 Task: Search one way flight ticket for 2 adults, 4 children and 1 infant on lap in business from Colorado Springs: City Of Colorado Springs Municipal Airport to Fort Wayne: Fort Wayne International Airport on 5-4-2023. Choice of flights is Emirates. Number of bags: 8 checked bags. Price is upto 78000. Outbound departure time preference is 21:15.
Action: Mouse moved to (296, 257)
Screenshot: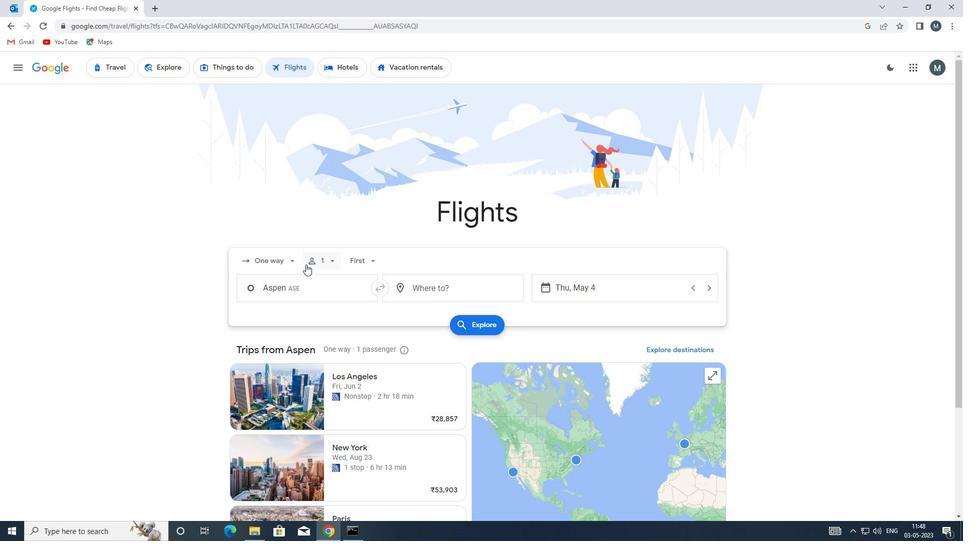 
Action: Mouse pressed left at (296, 257)
Screenshot: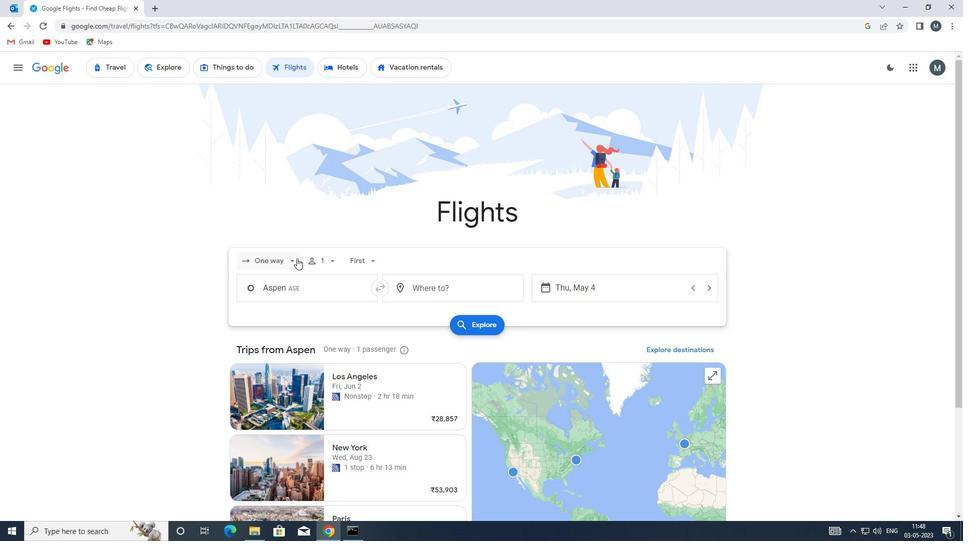 
Action: Mouse moved to (296, 313)
Screenshot: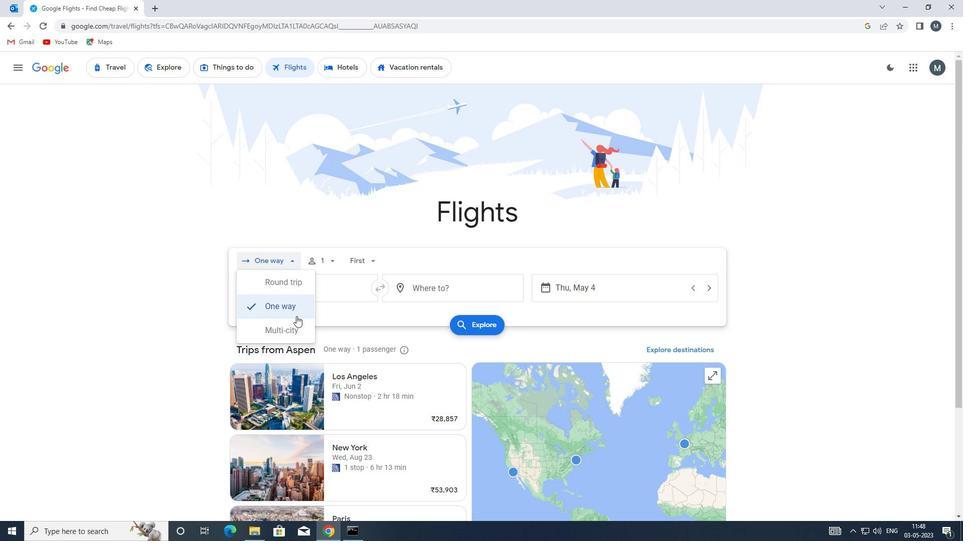
Action: Mouse pressed left at (296, 313)
Screenshot: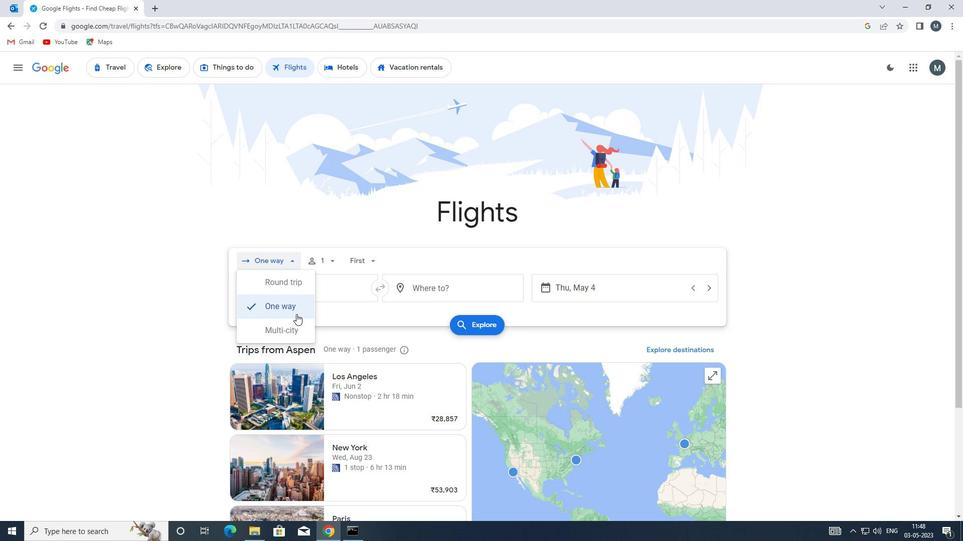
Action: Mouse moved to (331, 260)
Screenshot: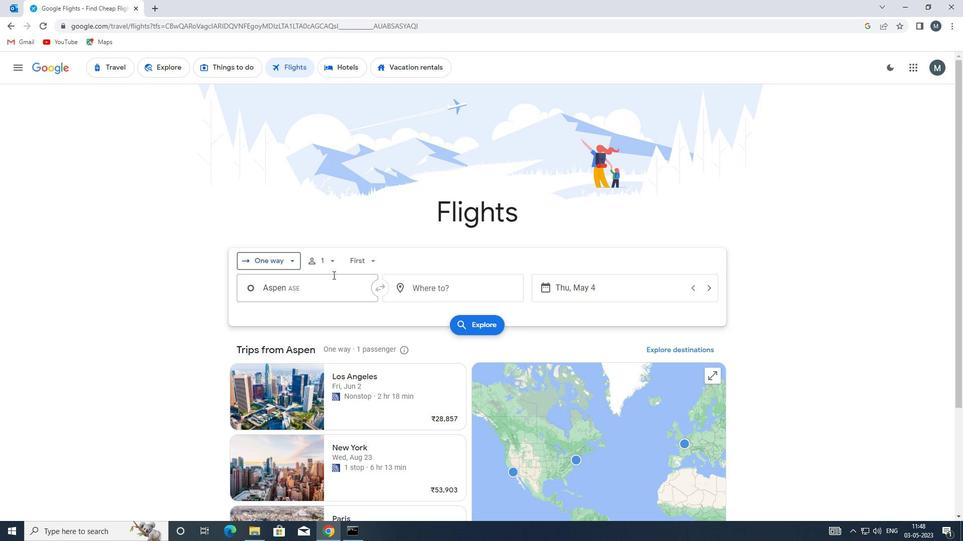 
Action: Mouse pressed left at (331, 260)
Screenshot: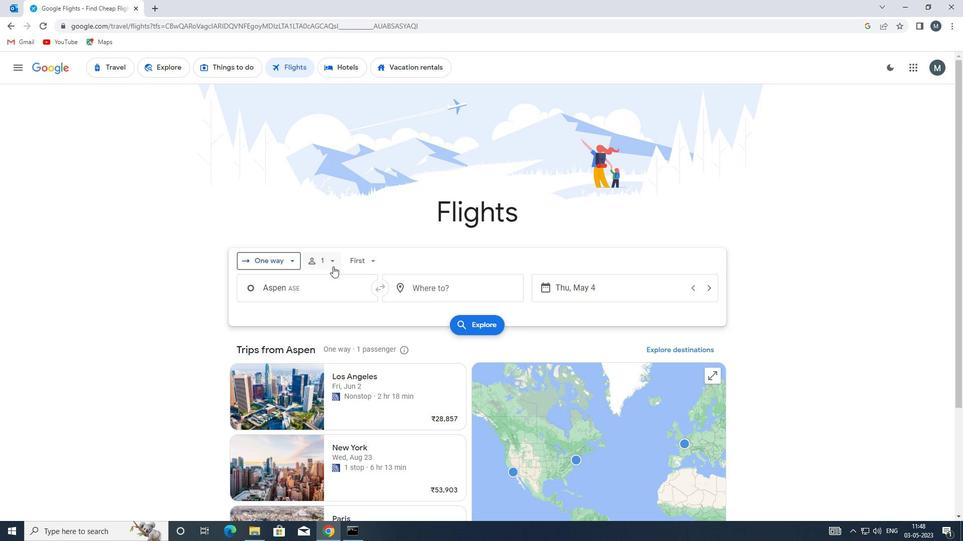 
Action: Mouse moved to (406, 285)
Screenshot: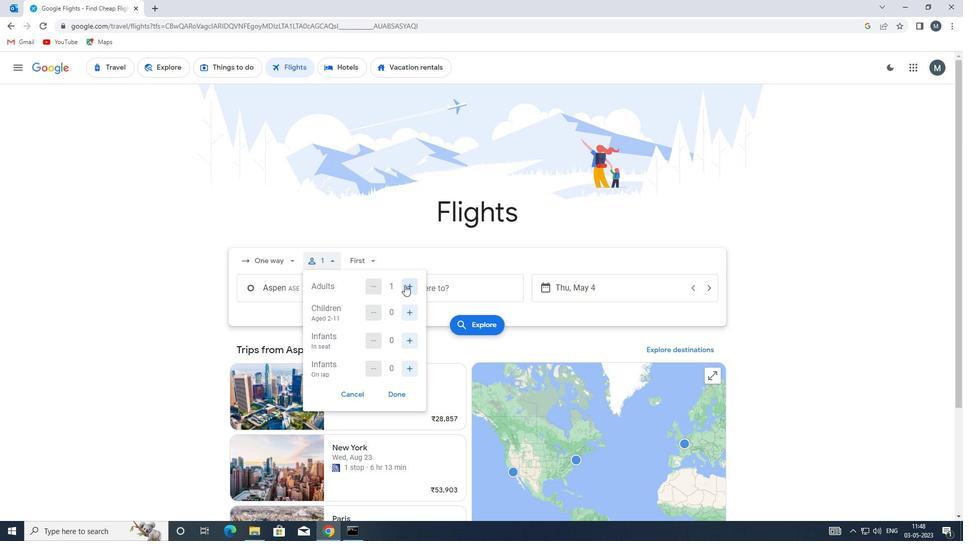 
Action: Mouse pressed left at (406, 285)
Screenshot: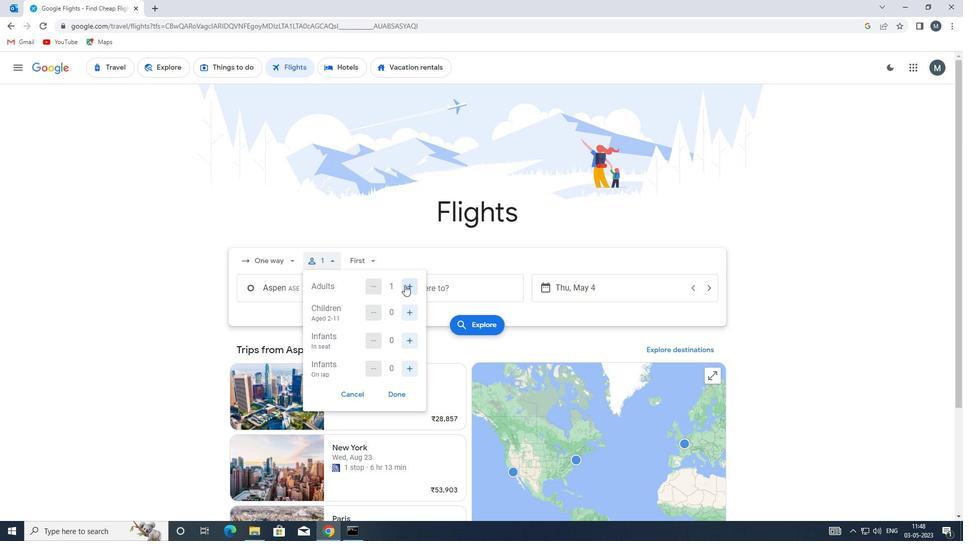 
Action: Mouse moved to (407, 309)
Screenshot: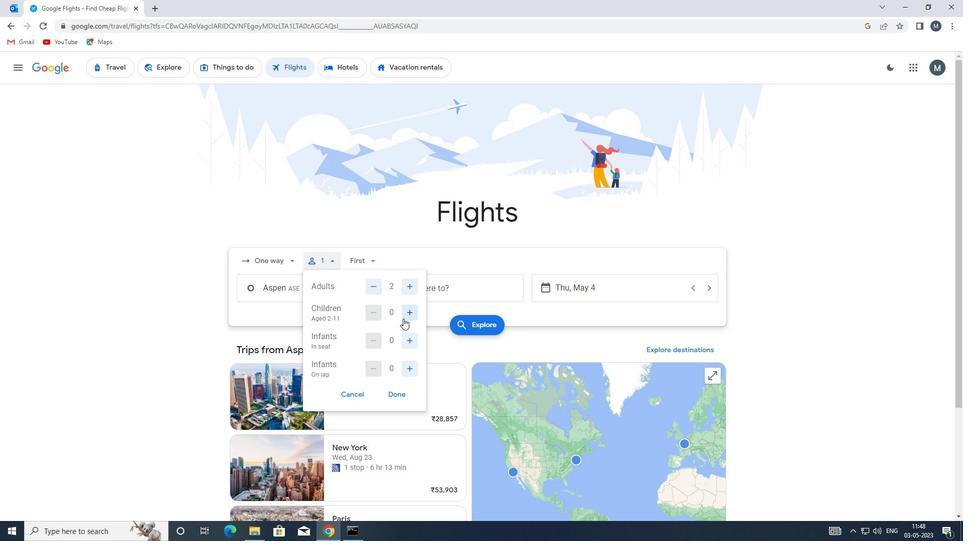 
Action: Mouse pressed left at (407, 309)
Screenshot: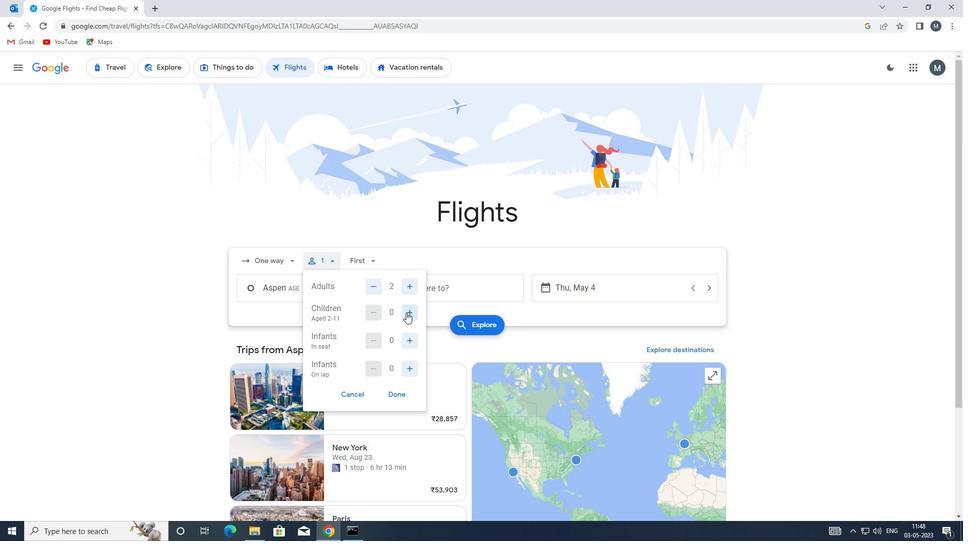 
Action: Mouse pressed left at (407, 309)
Screenshot: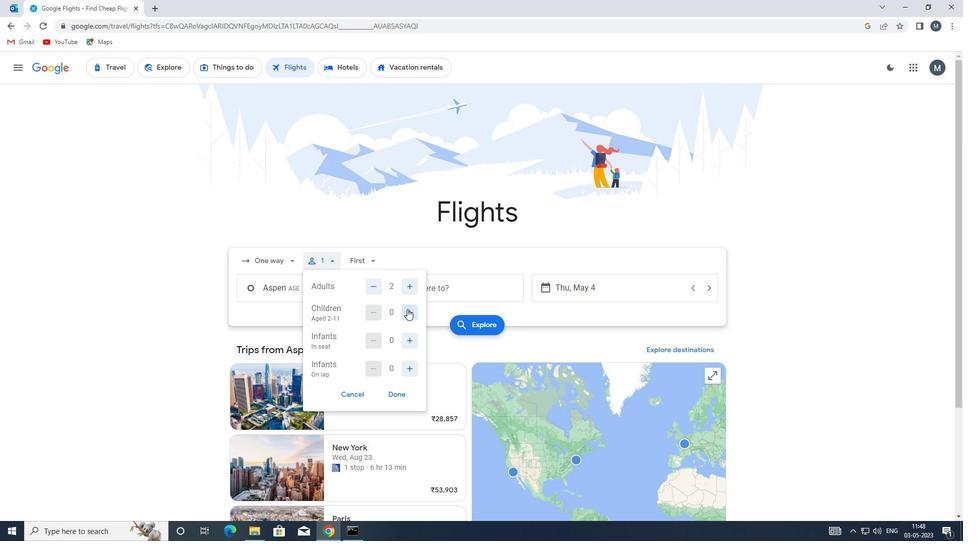 
Action: Mouse pressed left at (407, 309)
Screenshot: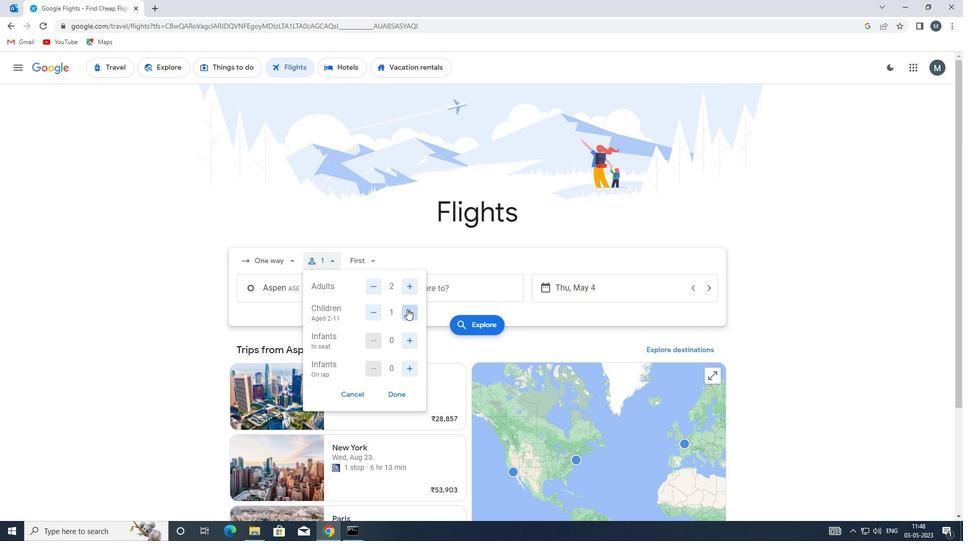 
Action: Mouse pressed left at (407, 309)
Screenshot: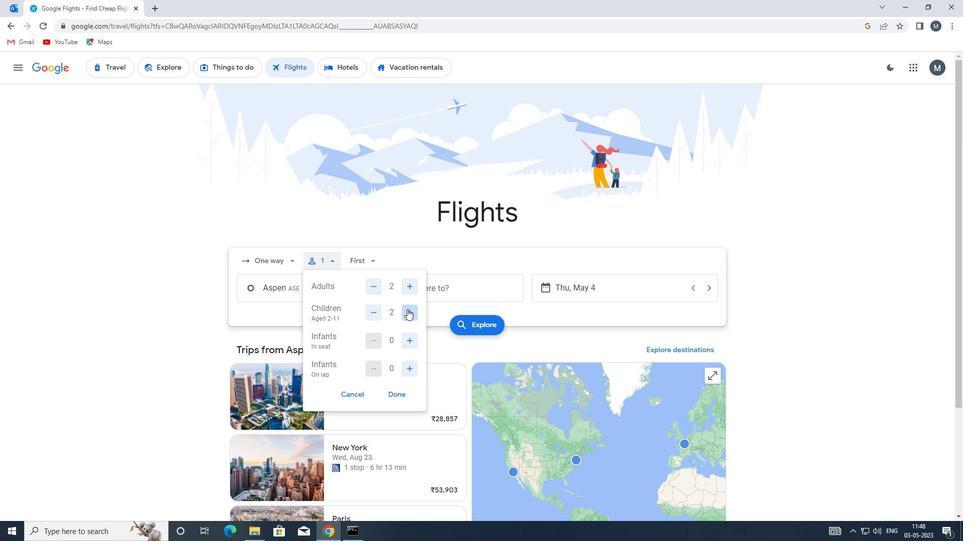 
Action: Mouse moved to (408, 369)
Screenshot: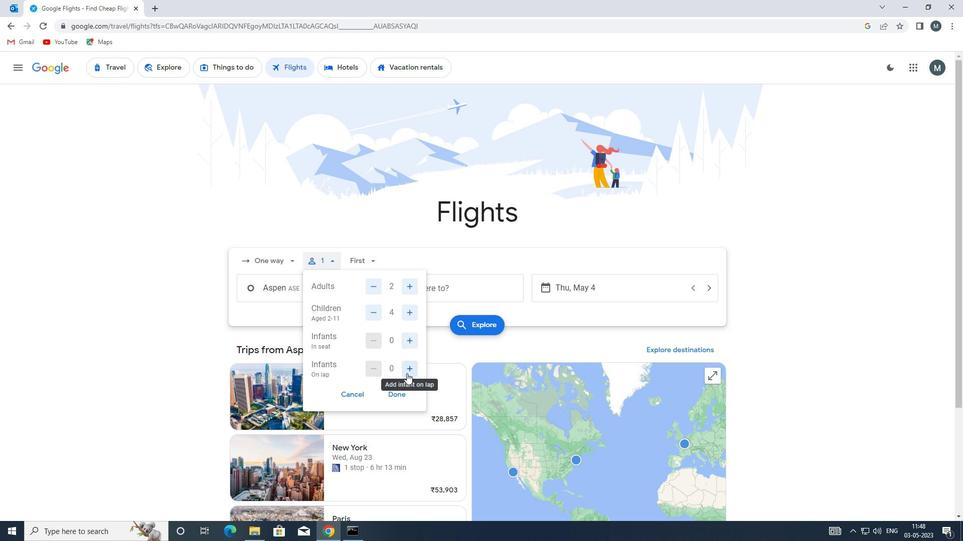 
Action: Mouse pressed left at (408, 369)
Screenshot: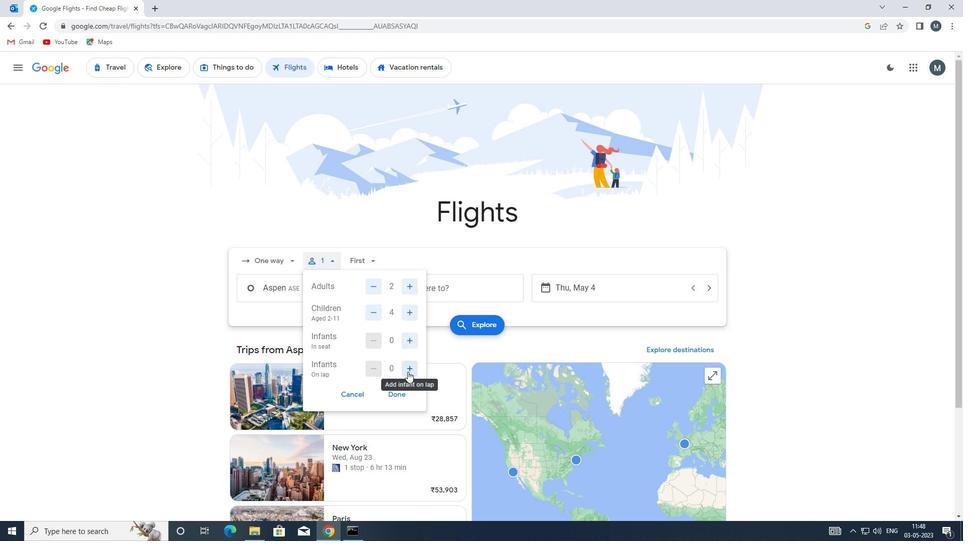 
Action: Mouse moved to (400, 397)
Screenshot: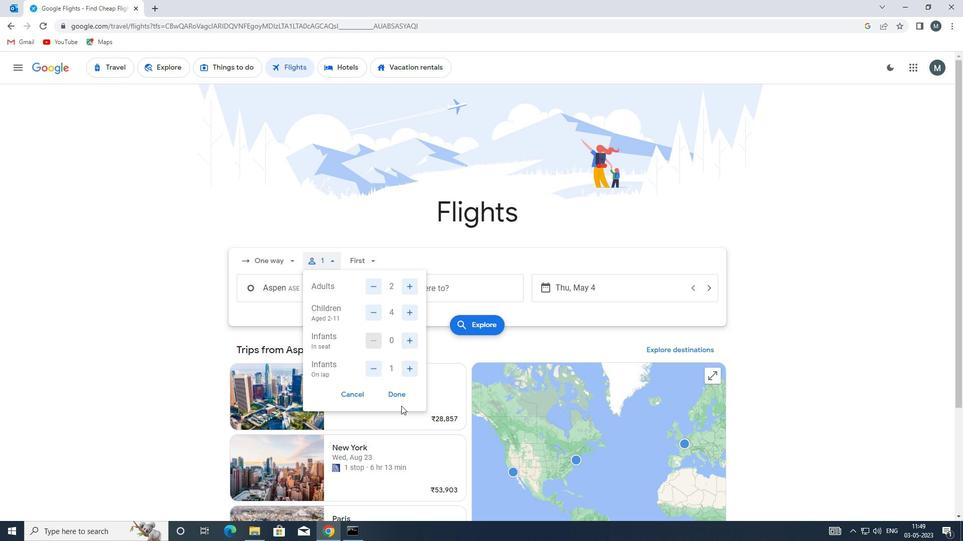 
Action: Mouse pressed left at (400, 397)
Screenshot: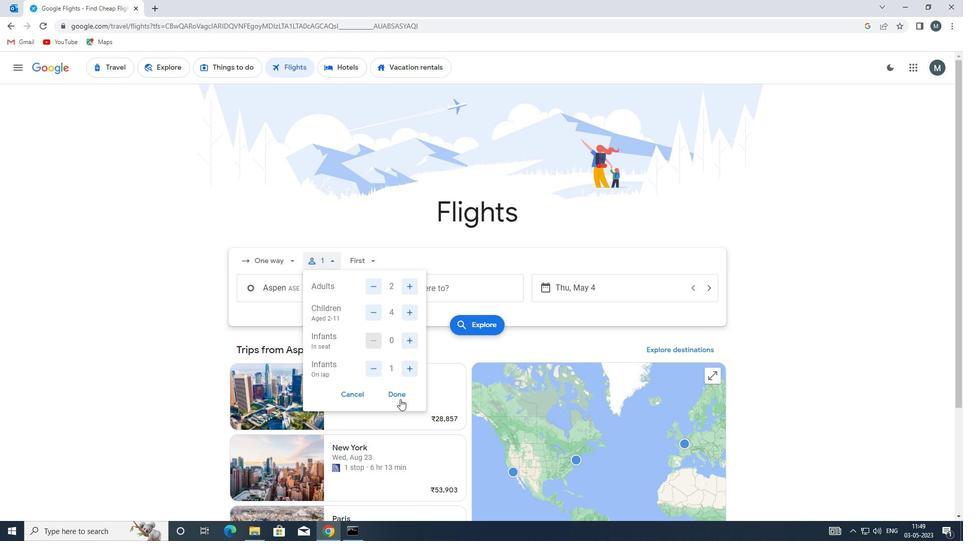 
Action: Mouse moved to (364, 253)
Screenshot: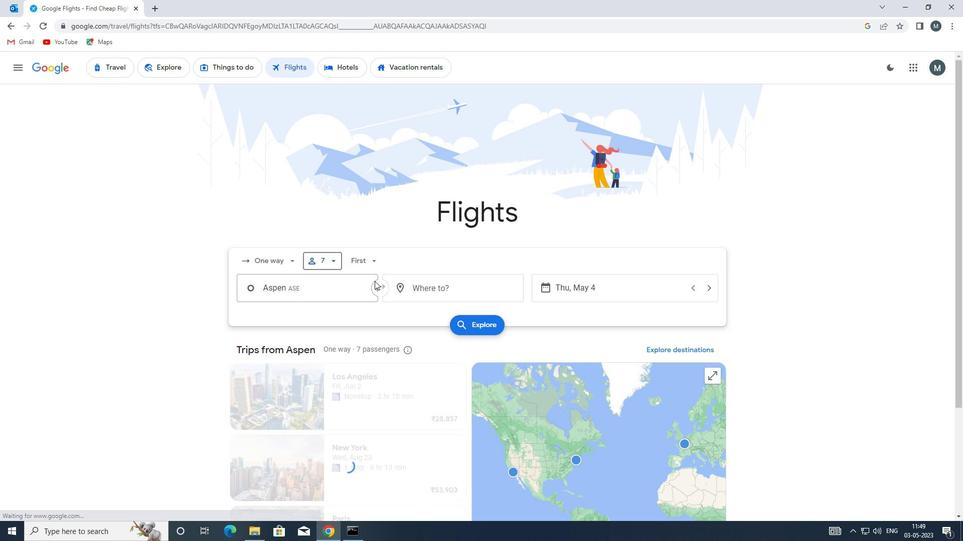 
Action: Mouse pressed left at (364, 253)
Screenshot: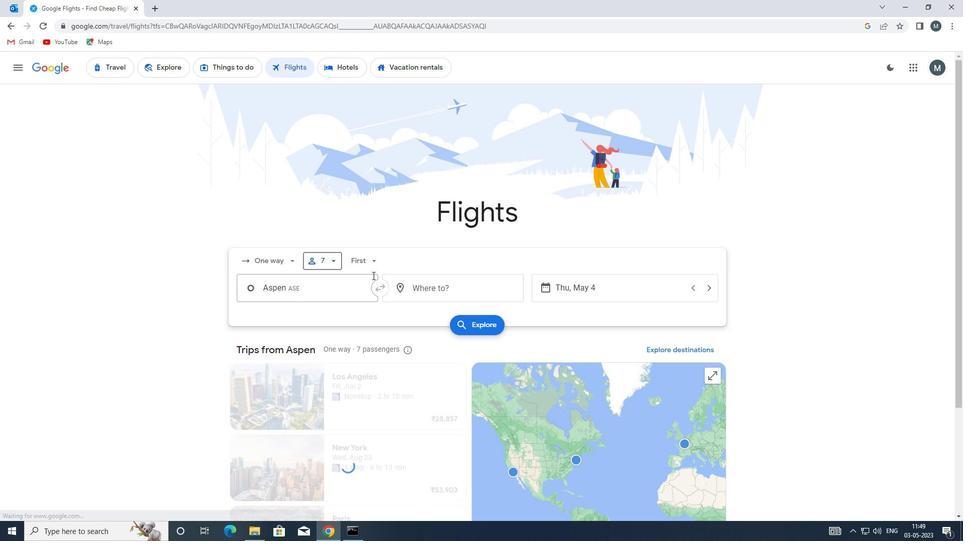 
Action: Mouse moved to (392, 329)
Screenshot: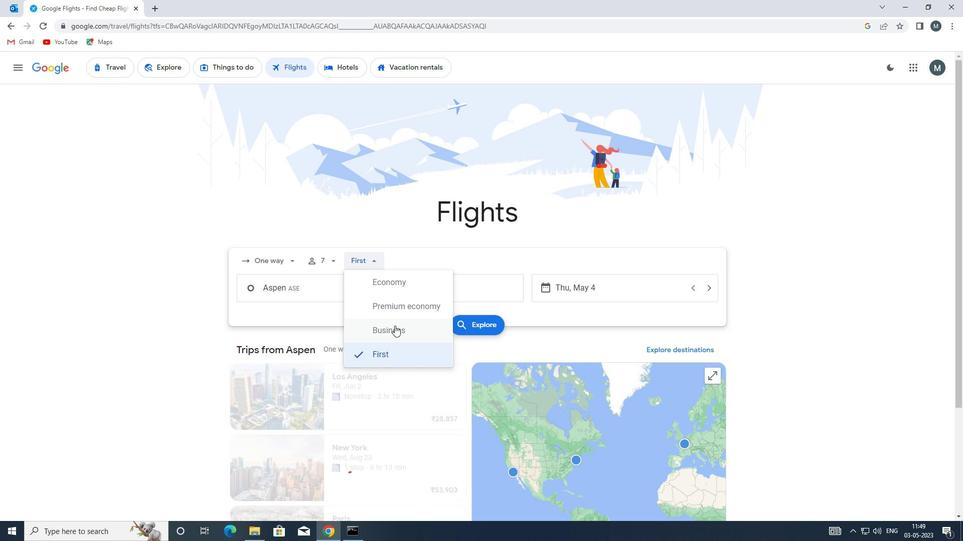 
Action: Mouse pressed left at (392, 329)
Screenshot: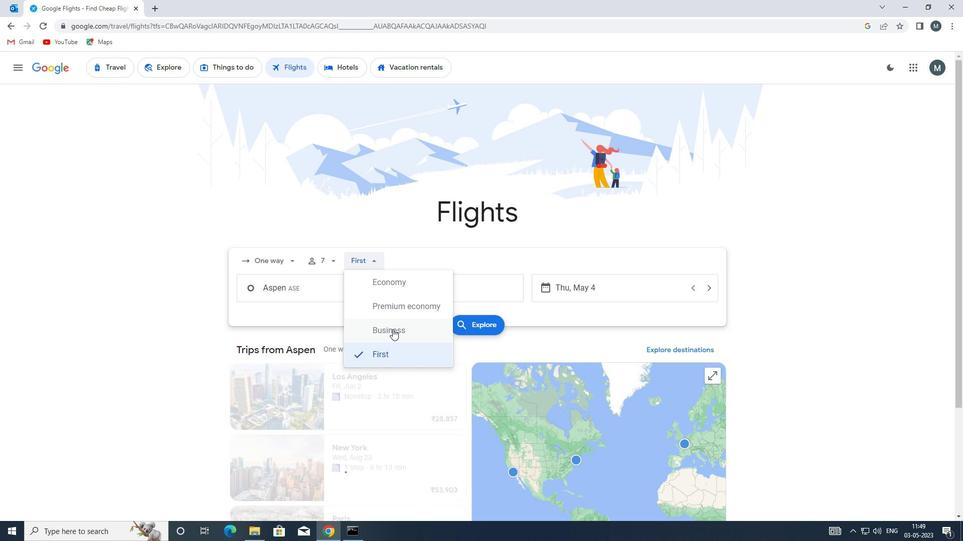 
Action: Mouse moved to (315, 292)
Screenshot: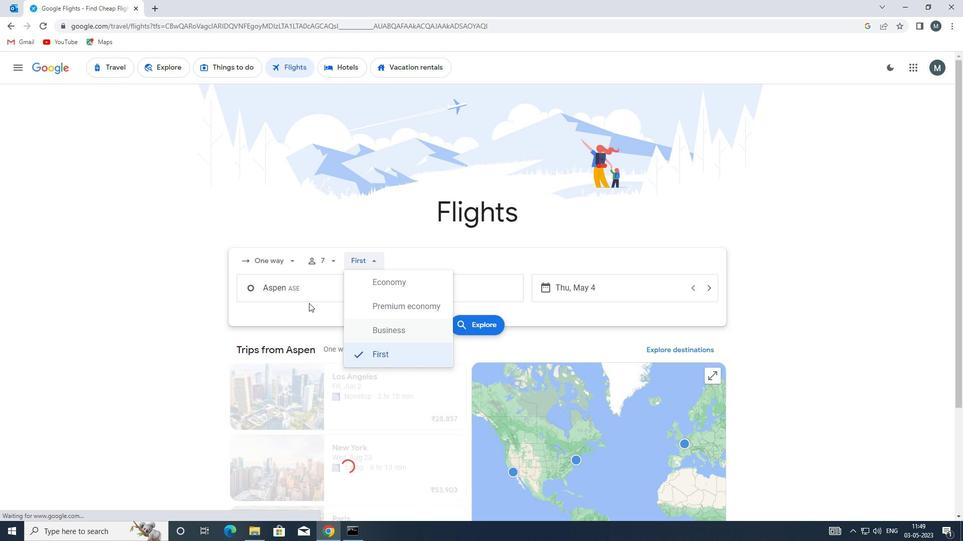 
Action: Mouse pressed left at (315, 292)
Screenshot: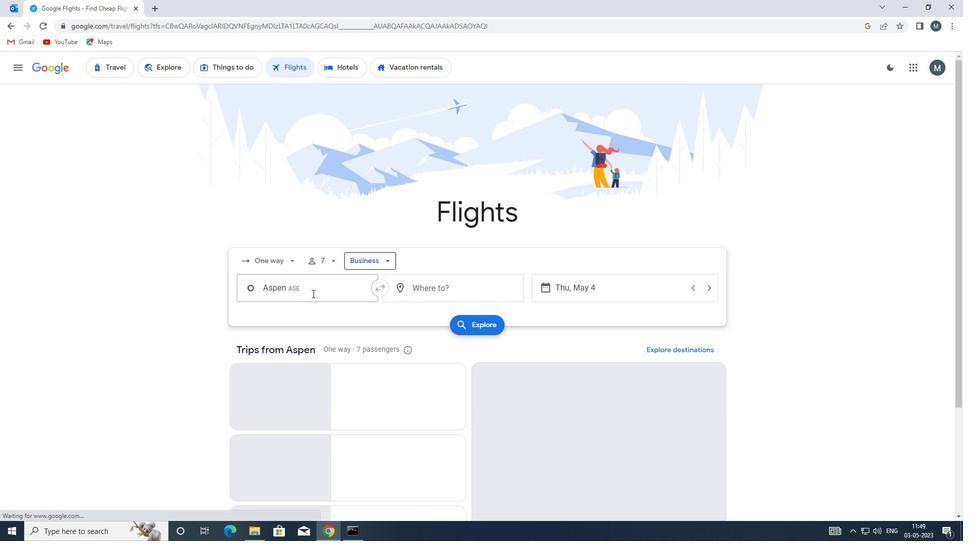 
Action: Key pressed c
Screenshot: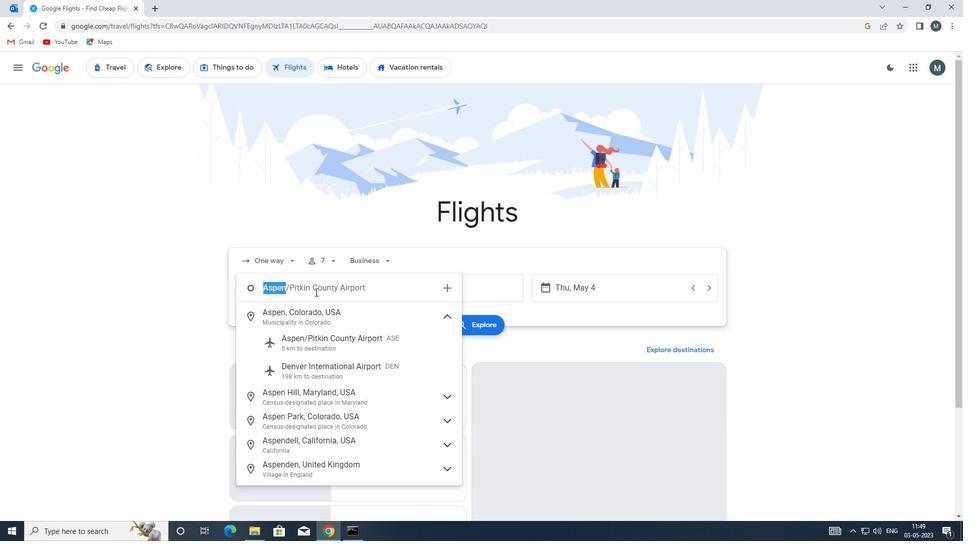 
Action: Mouse moved to (315, 292)
Screenshot: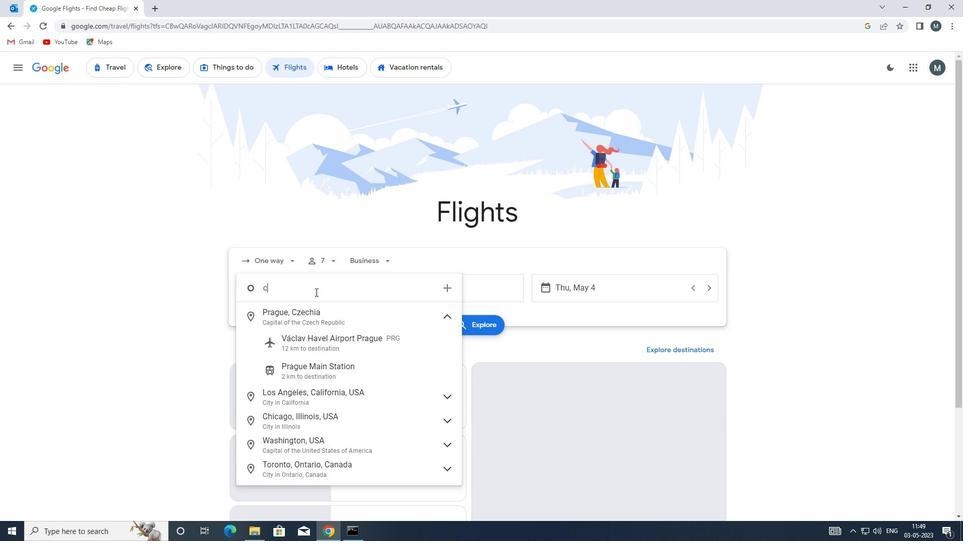 
Action: Key pressed os
Screenshot: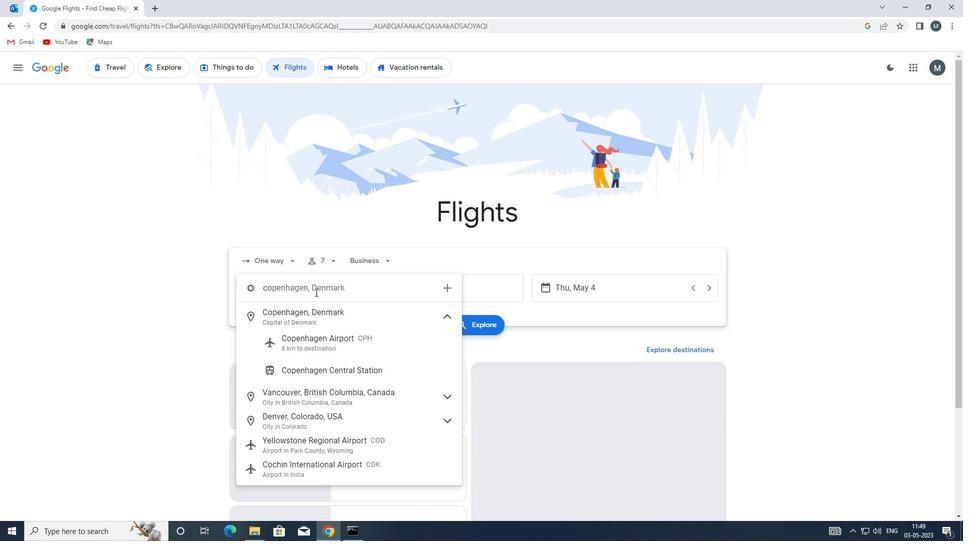 
Action: Mouse moved to (323, 315)
Screenshot: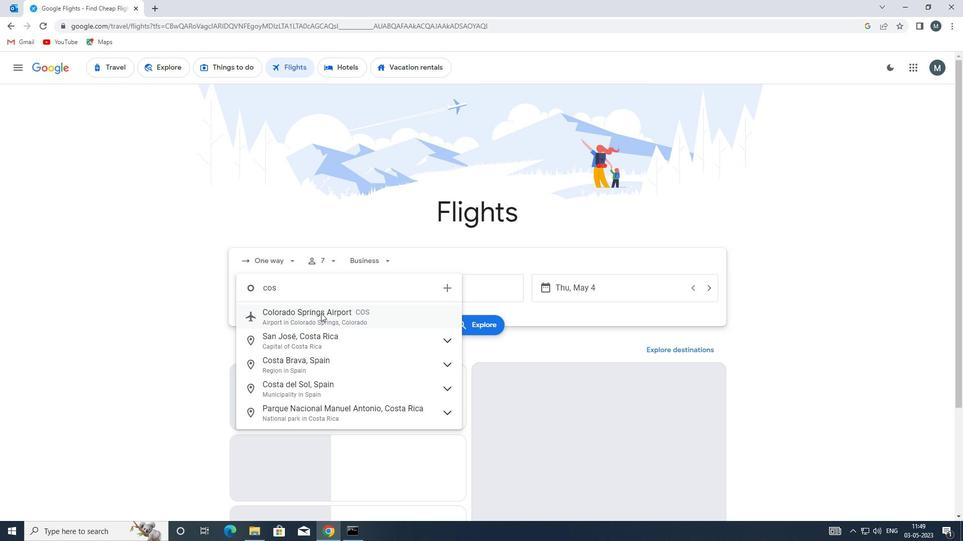 
Action: Mouse pressed left at (323, 315)
Screenshot: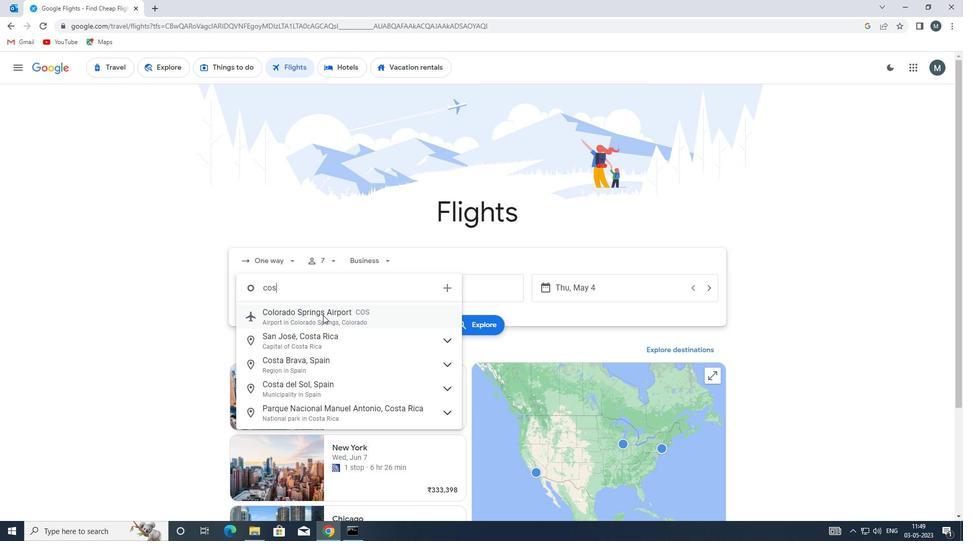 
Action: Mouse moved to (426, 288)
Screenshot: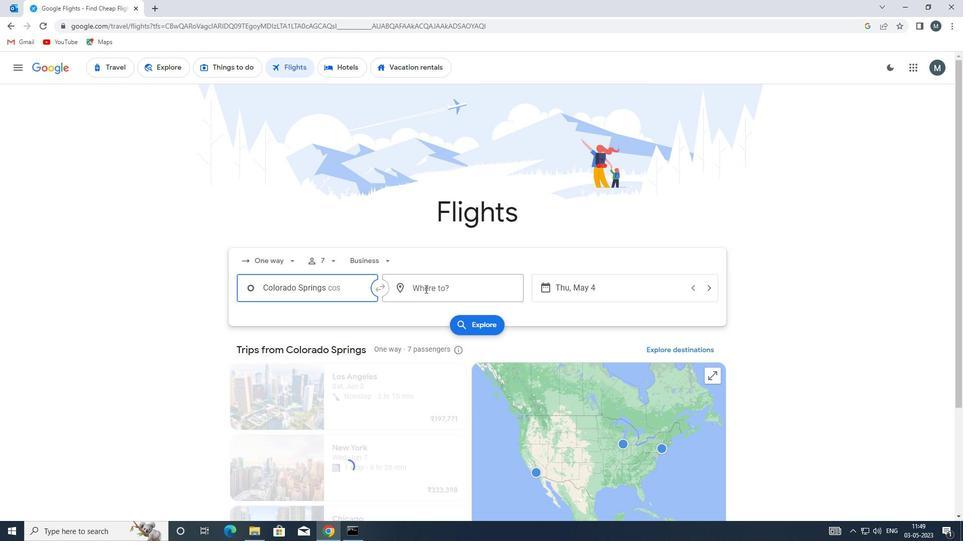 
Action: Mouse pressed left at (426, 288)
Screenshot: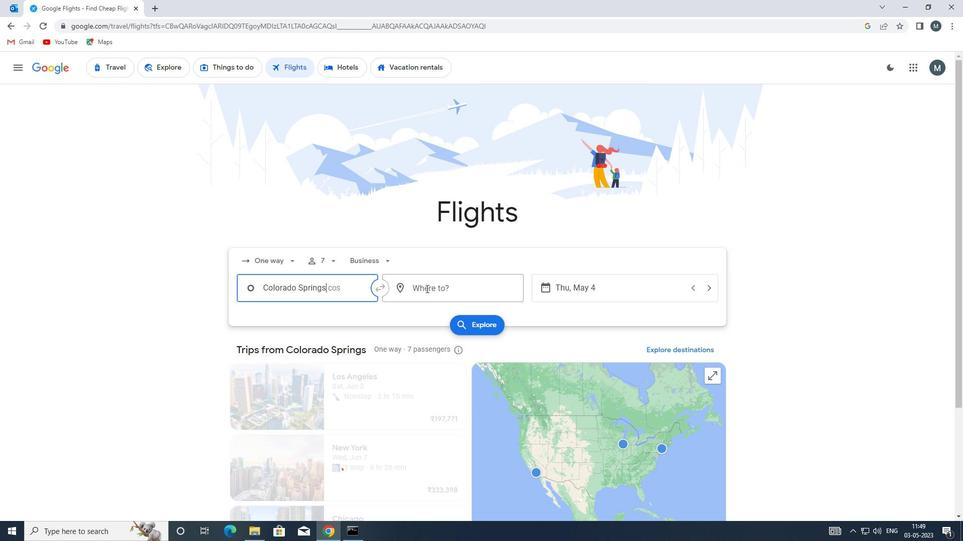 
Action: Key pressed fwa
Screenshot: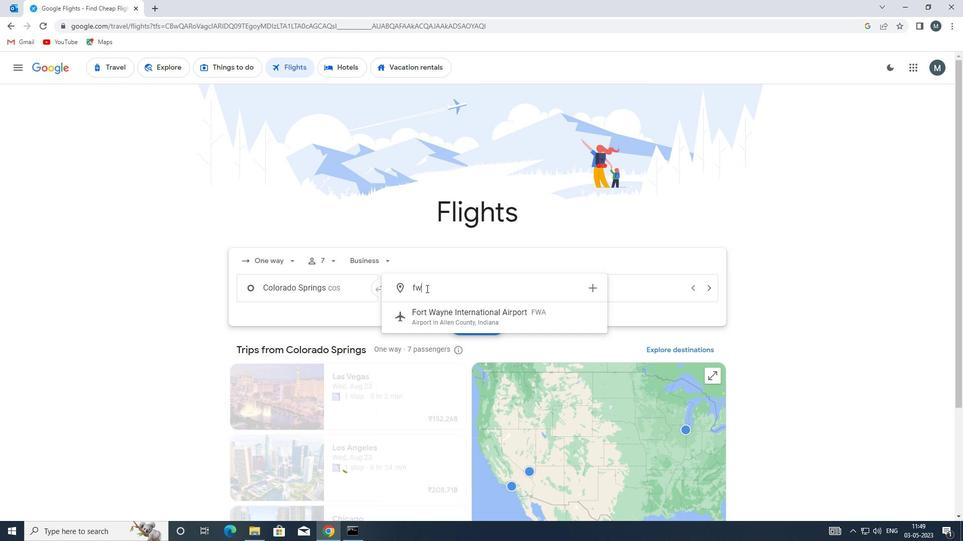
Action: Mouse moved to (451, 314)
Screenshot: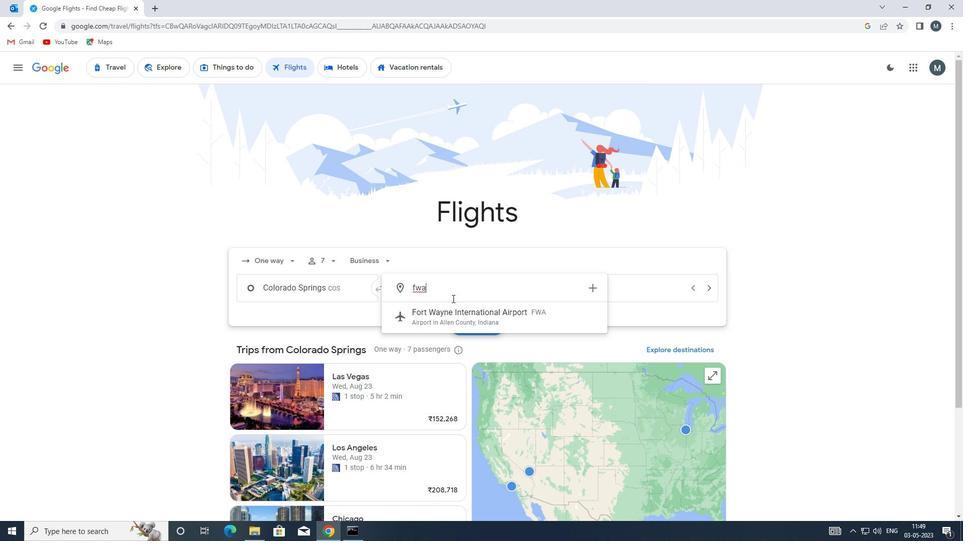 
Action: Mouse pressed left at (451, 314)
Screenshot: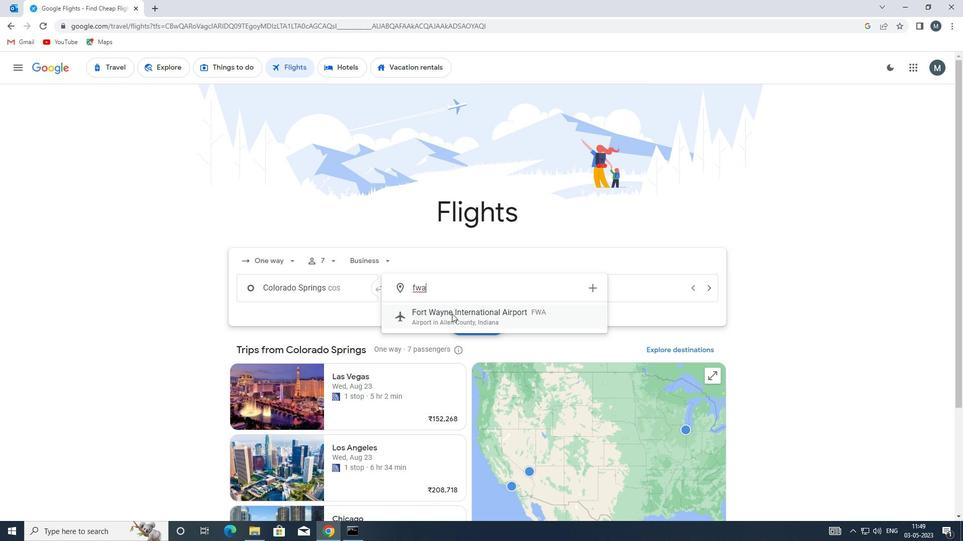 
Action: Mouse moved to (563, 280)
Screenshot: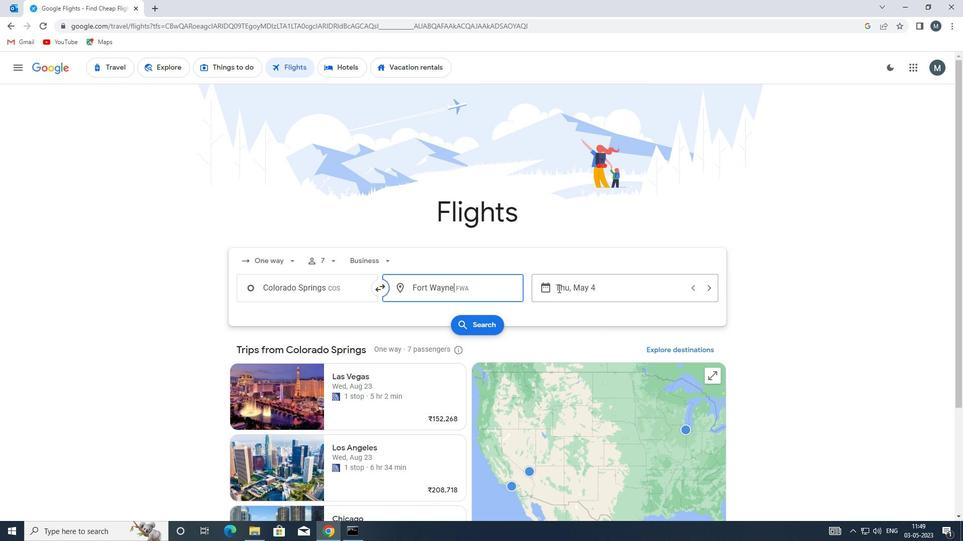 
Action: Mouse pressed left at (563, 280)
Screenshot: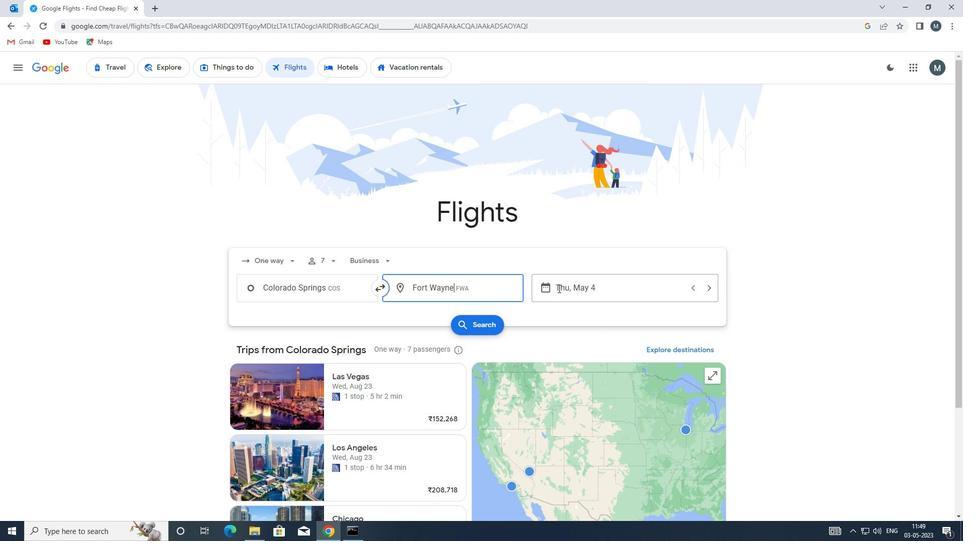 
Action: Mouse moved to (574, 287)
Screenshot: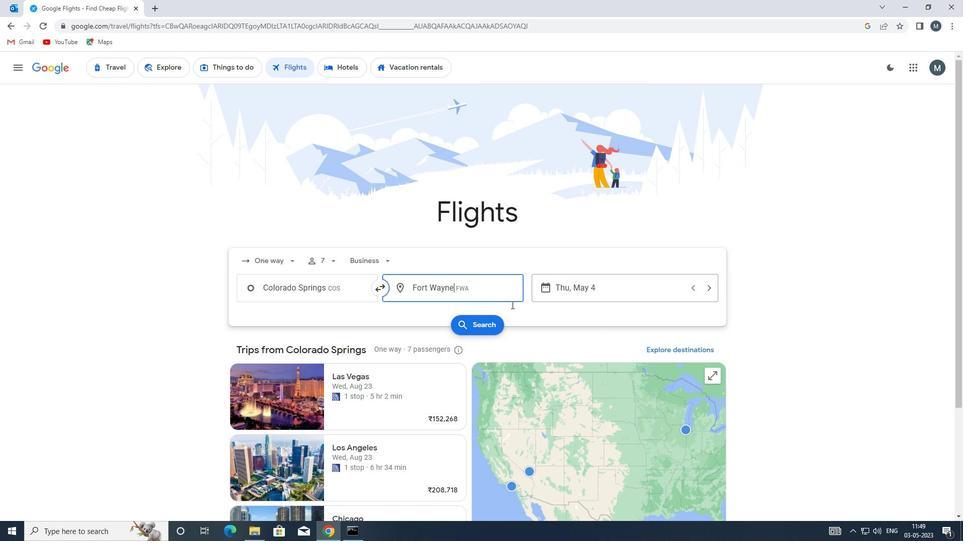 
Action: Mouse pressed left at (574, 287)
Screenshot: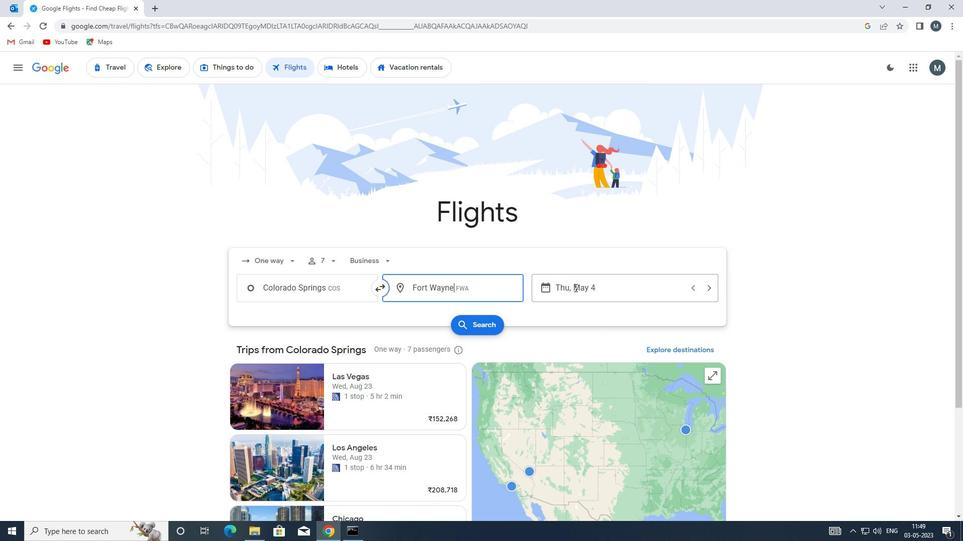 
Action: Mouse moved to (454, 340)
Screenshot: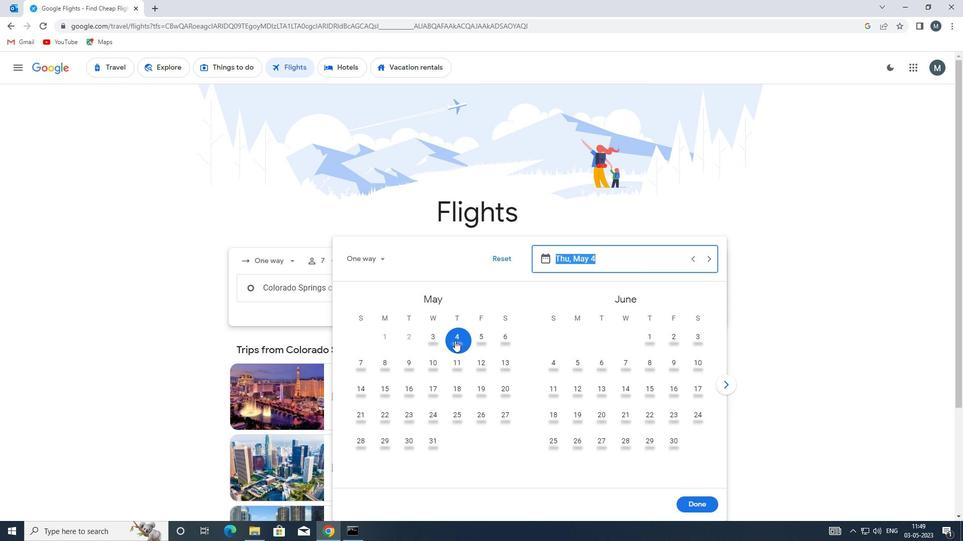 
Action: Mouse pressed left at (454, 340)
Screenshot: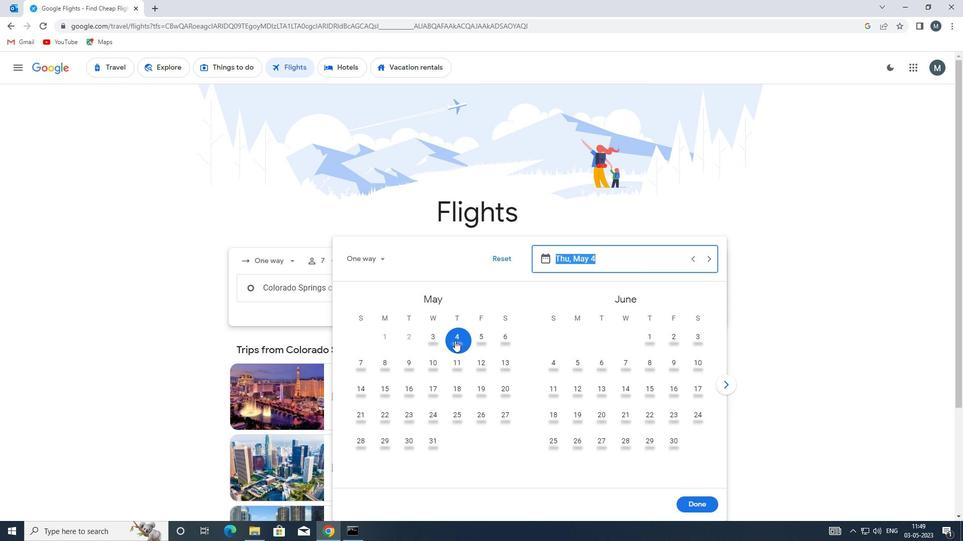 
Action: Mouse moved to (687, 502)
Screenshot: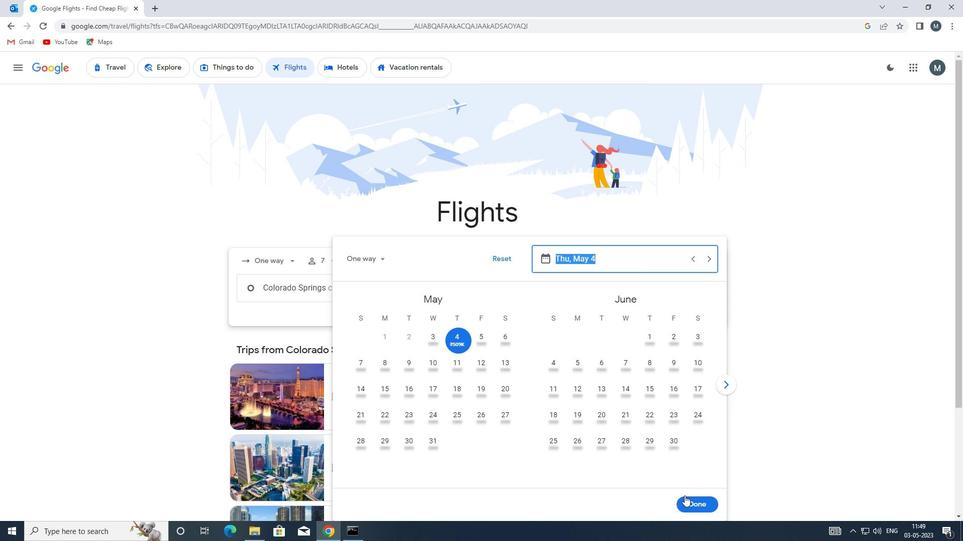 
Action: Mouse pressed left at (687, 502)
Screenshot: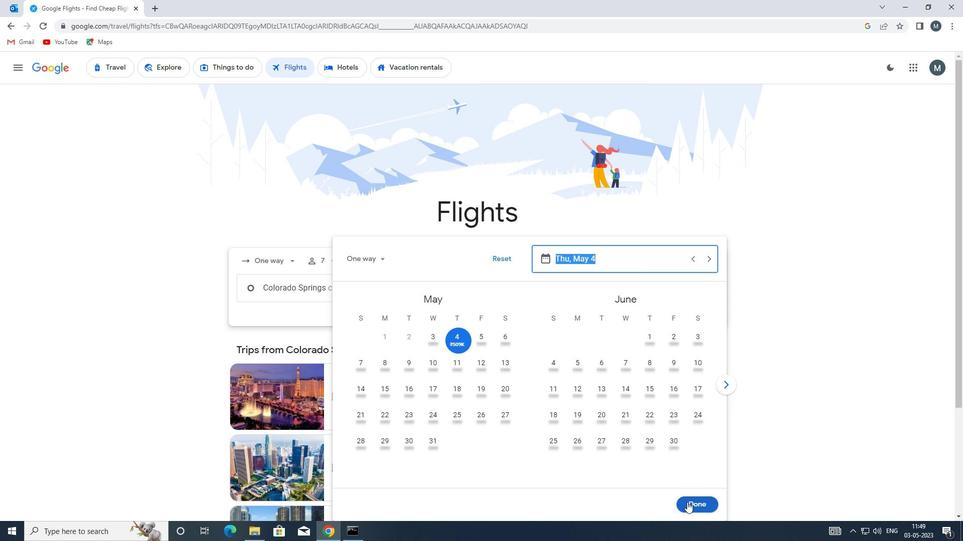 
Action: Mouse moved to (481, 331)
Screenshot: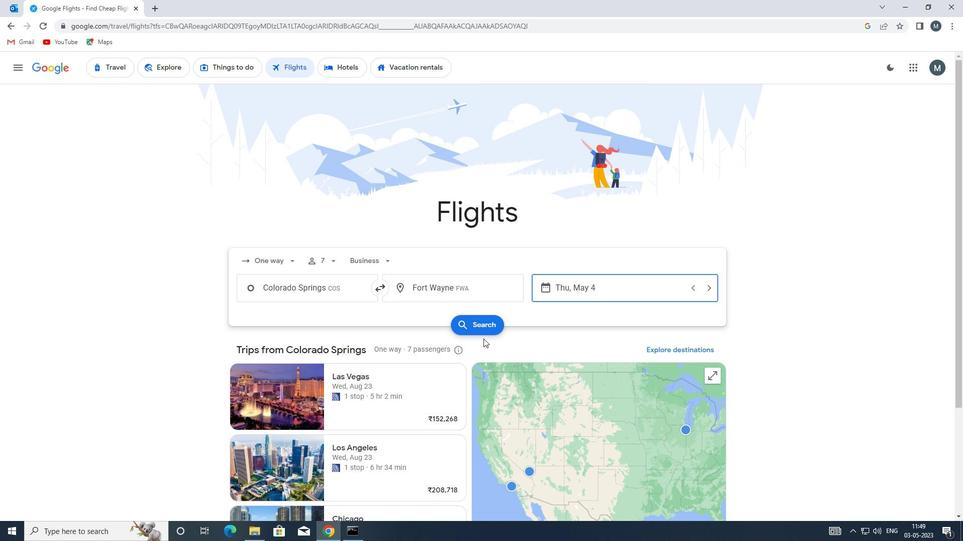 
Action: Mouse pressed left at (481, 331)
Screenshot: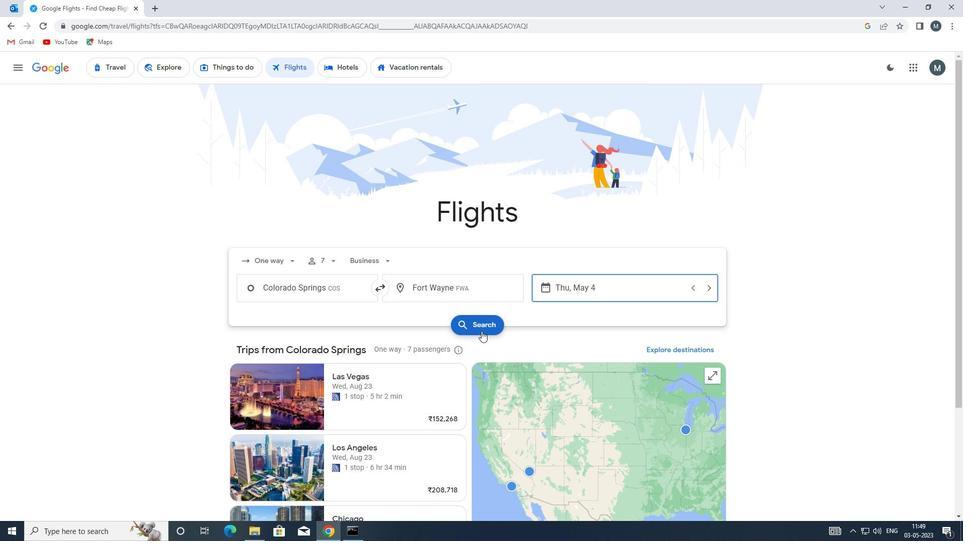 
Action: Mouse moved to (253, 157)
Screenshot: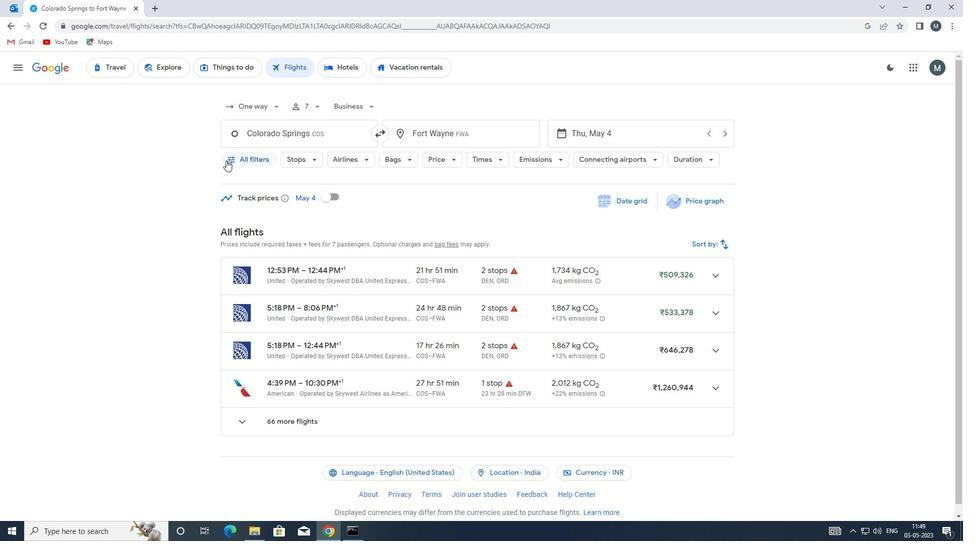
Action: Mouse pressed left at (253, 157)
Screenshot: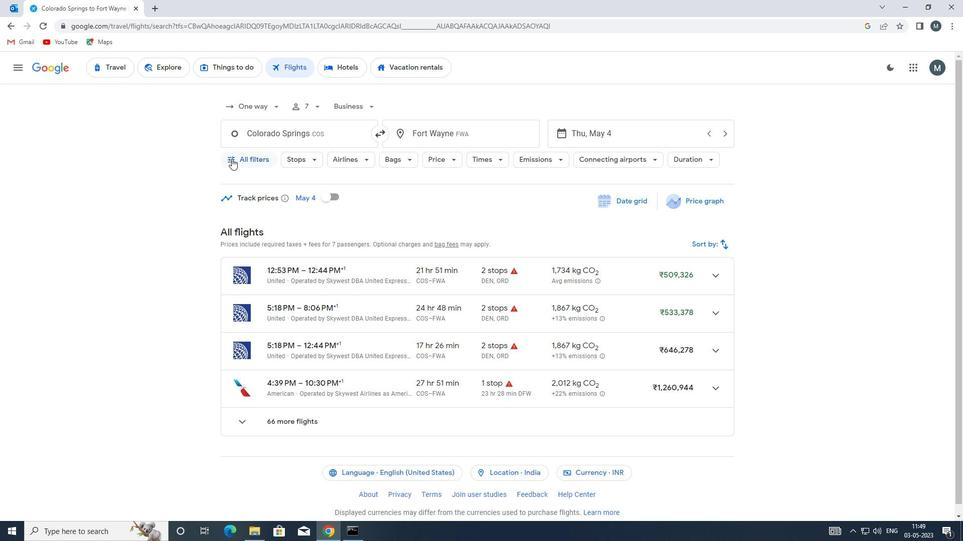 
Action: Mouse moved to (305, 313)
Screenshot: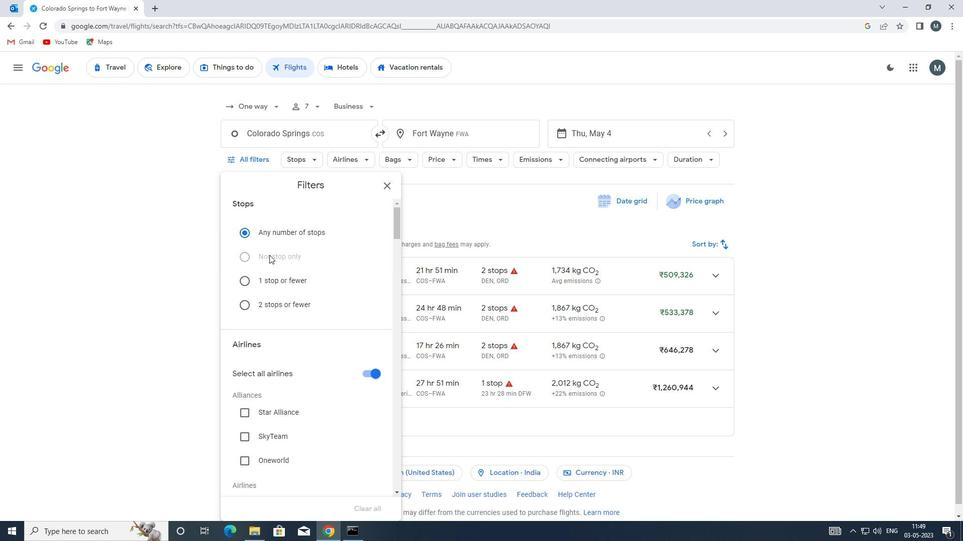 
Action: Mouse scrolled (305, 313) with delta (0, 0)
Screenshot: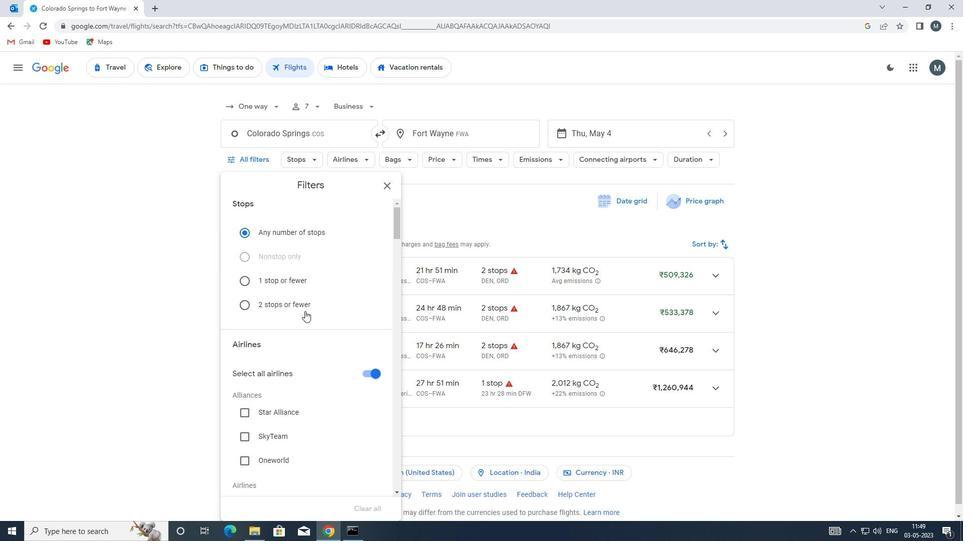 
Action: Mouse moved to (308, 314)
Screenshot: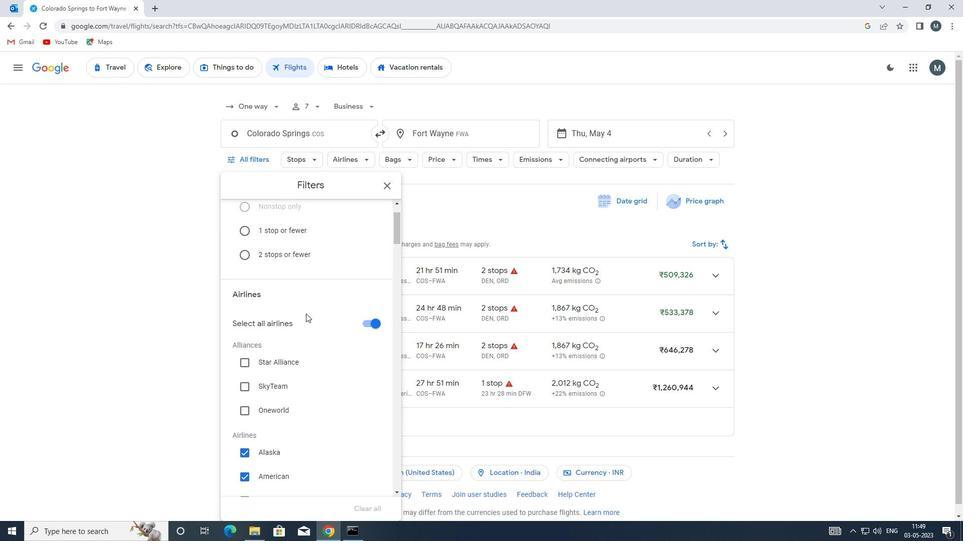 
Action: Mouse scrolled (308, 313) with delta (0, 0)
Screenshot: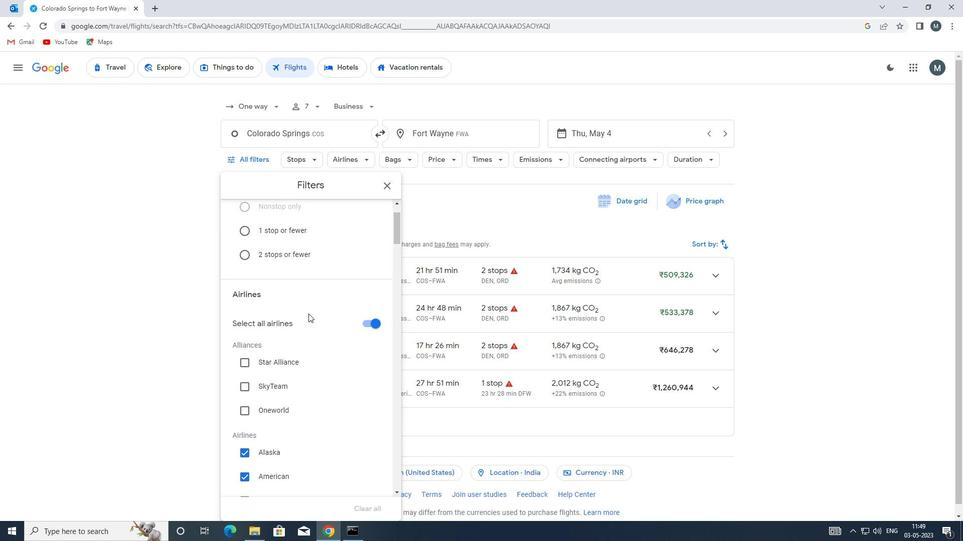 
Action: Mouse moved to (369, 264)
Screenshot: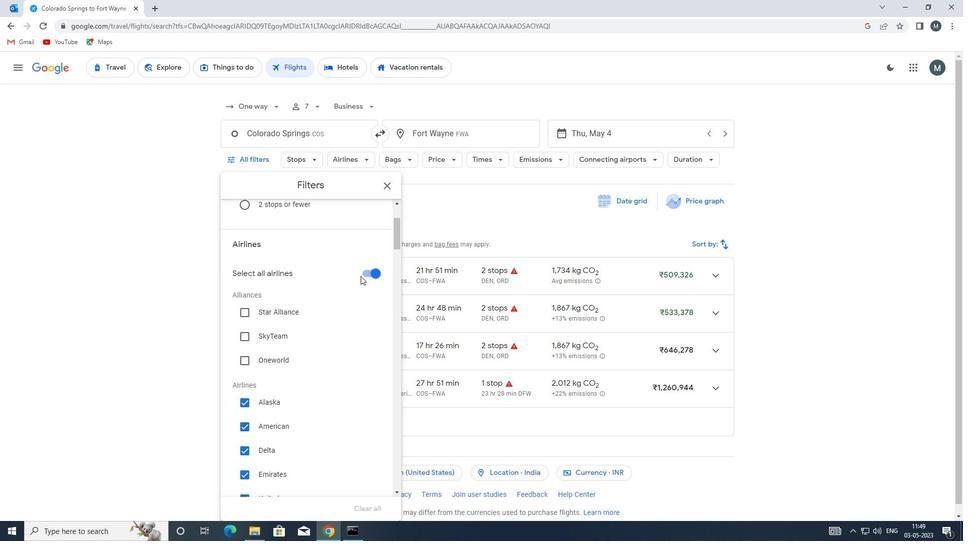 
Action: Mouse pressed left at (369, 264)
Screenshot: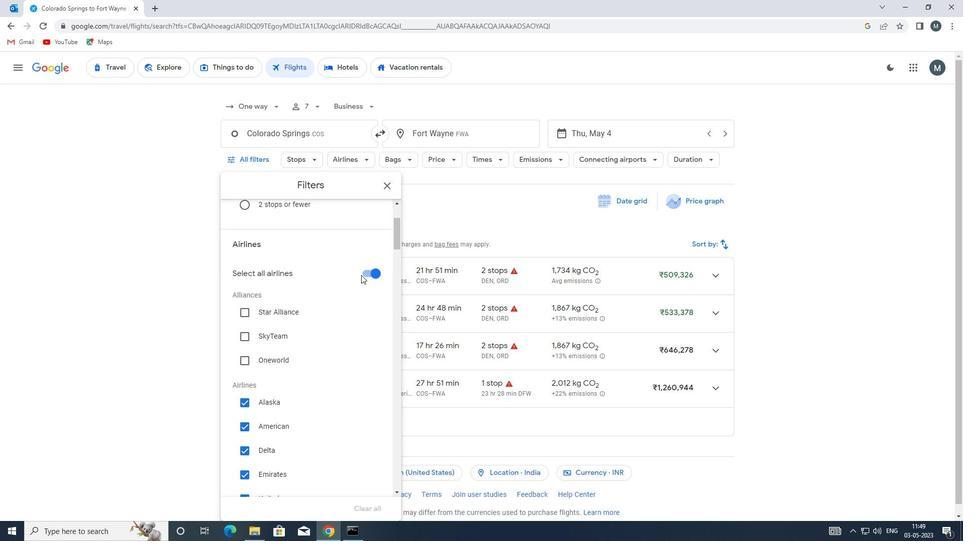
Action: Mouse moved to (310, 316)
Screenshot: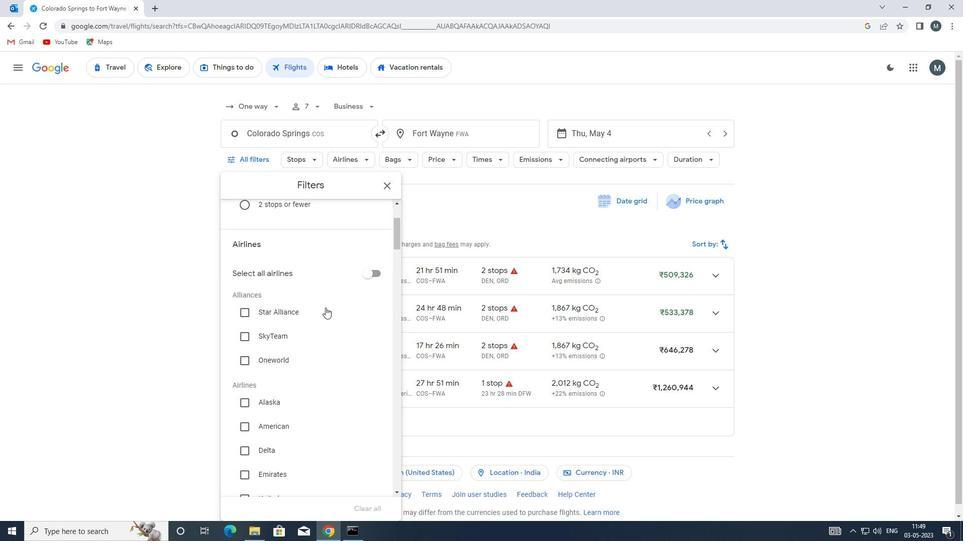 
Action: Mouse scrolled (310, 315) with delta (0, 0)
Screenshot: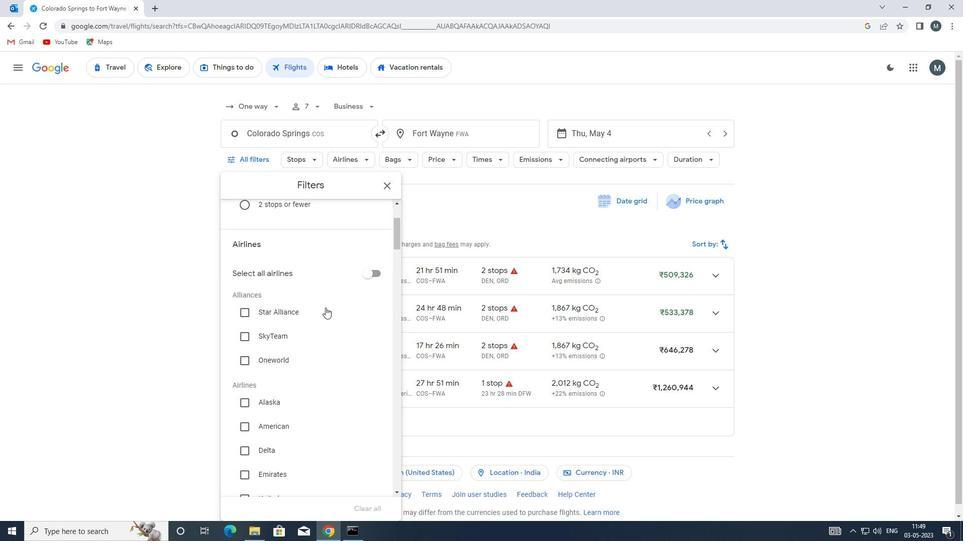 
Action: Mouse moved to (240, 423)
Screenshot: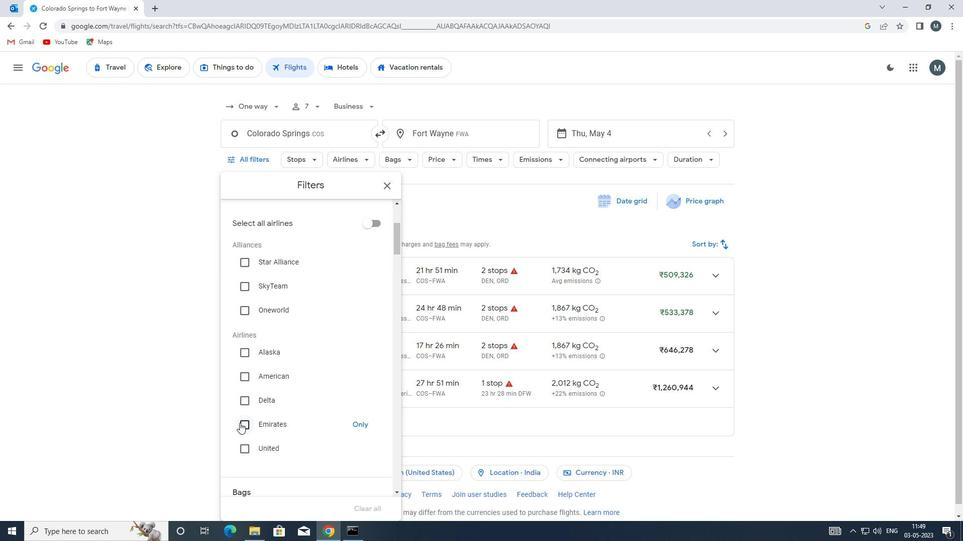 
Action: Mouse pressed left at (240, 423)
Screenshot: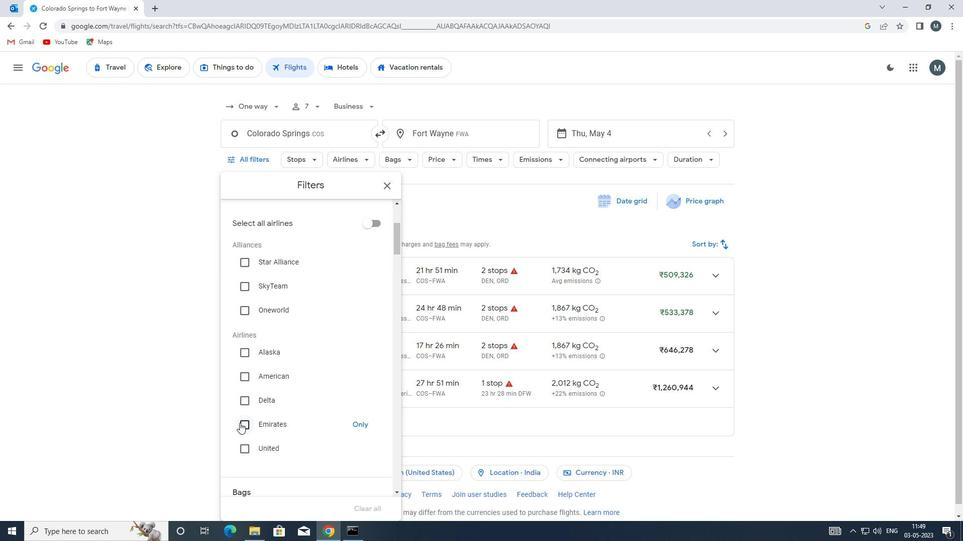 
Action: Mouse moved to (279, 415)
Screenshot: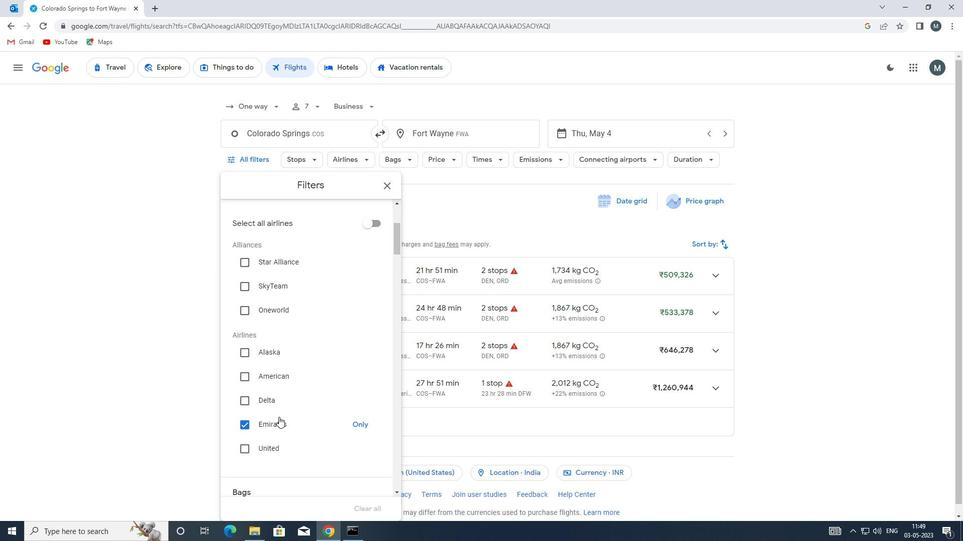 
Action: Mouse scrolled (279, 415) with delta (0, 0)
Screenshot: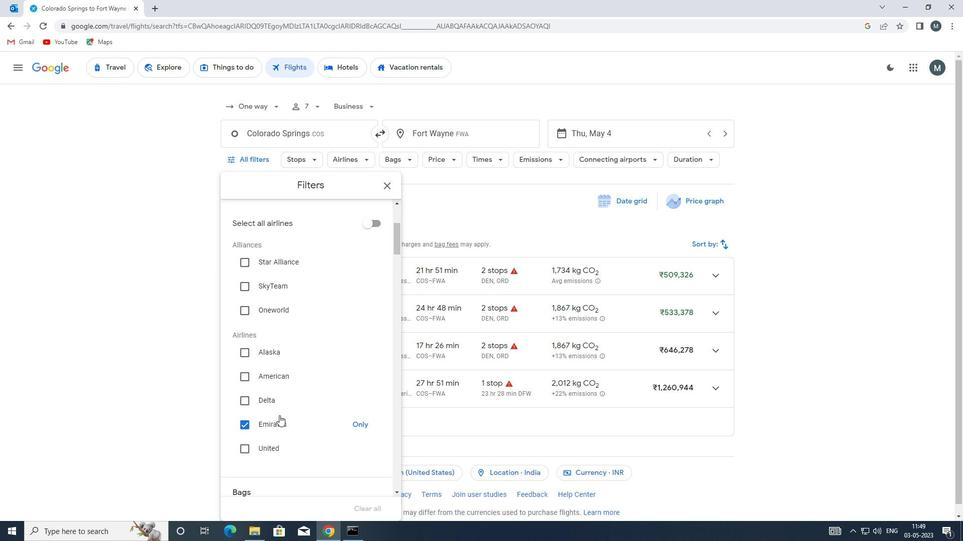 
Action: Mouse moved to (287, 403)
Screenshot: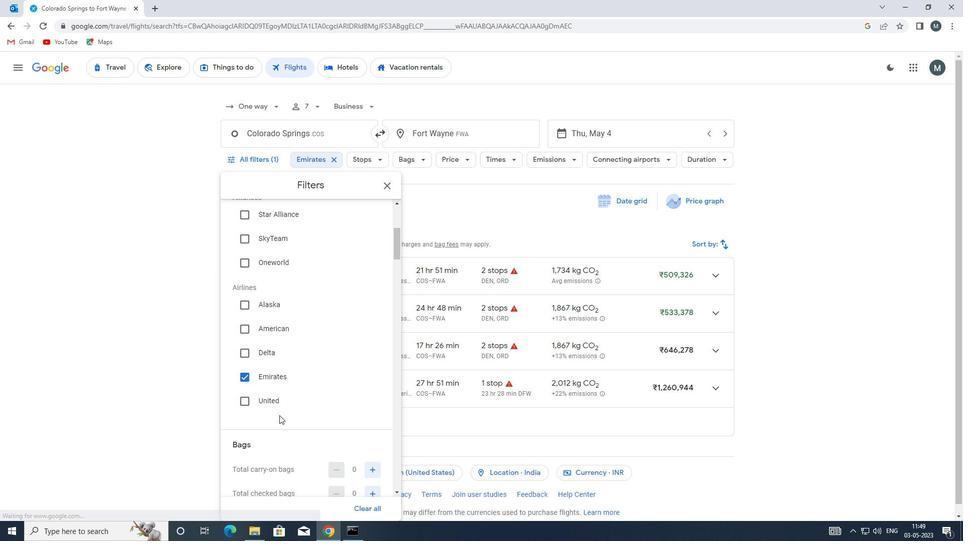 
Action: Mouse scrolled (287, 403) with delta (0, 0)
Screenshot: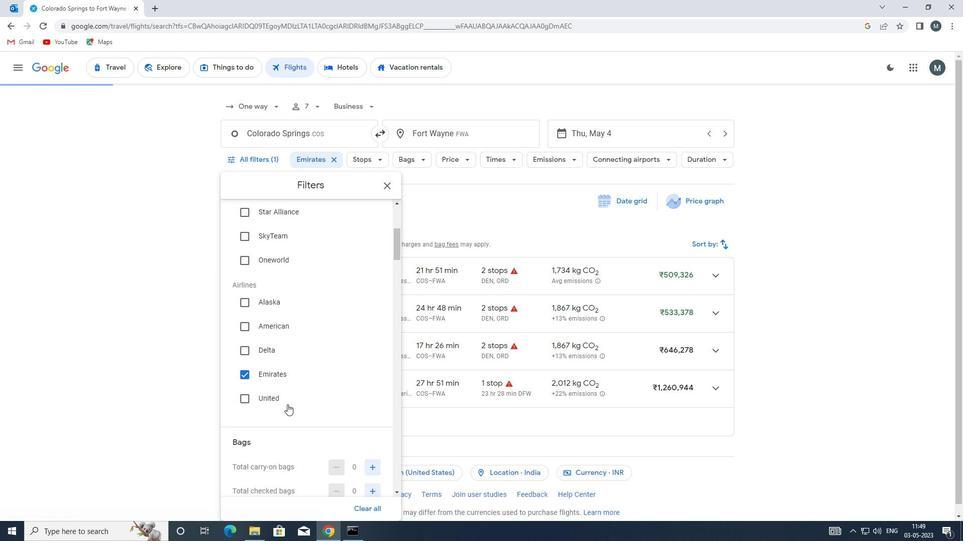 
Action: Mouse scrolled (287, 403) with delta (0, 0)
Screenshot: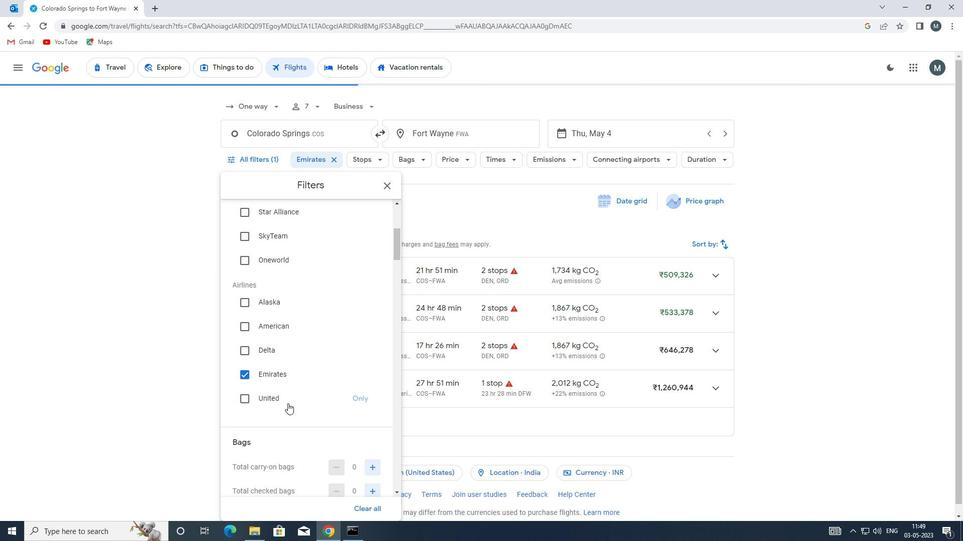 
Action: Mouse moved to (376, 391)
Screenshot: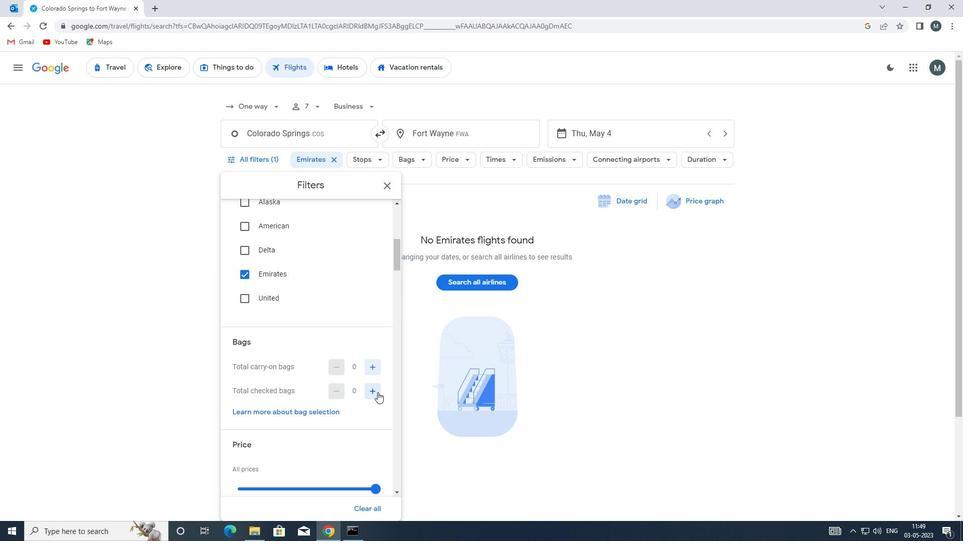 
Action: Mouse pressed left at (376, 391)
Screenshot: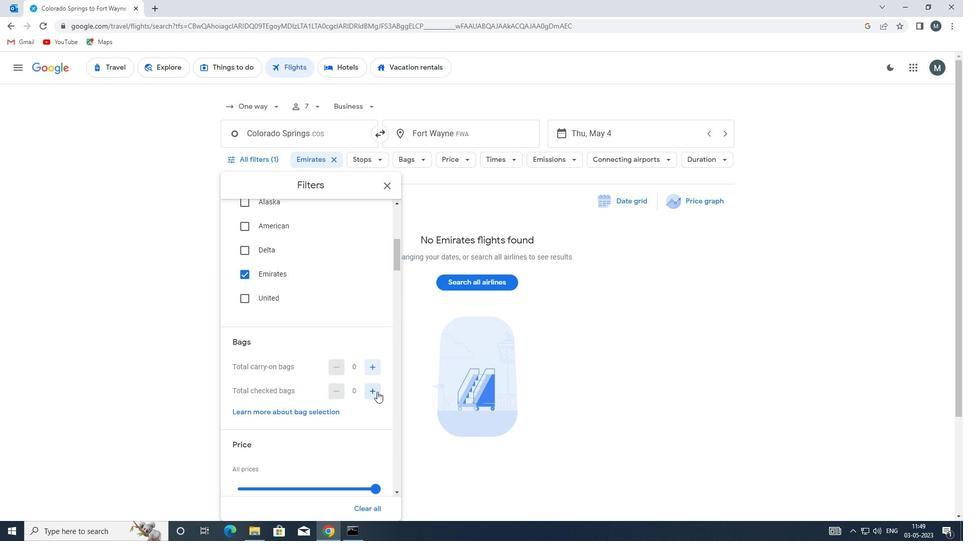 
Action: Mouse pressed left at (376, 391)
Screenshot: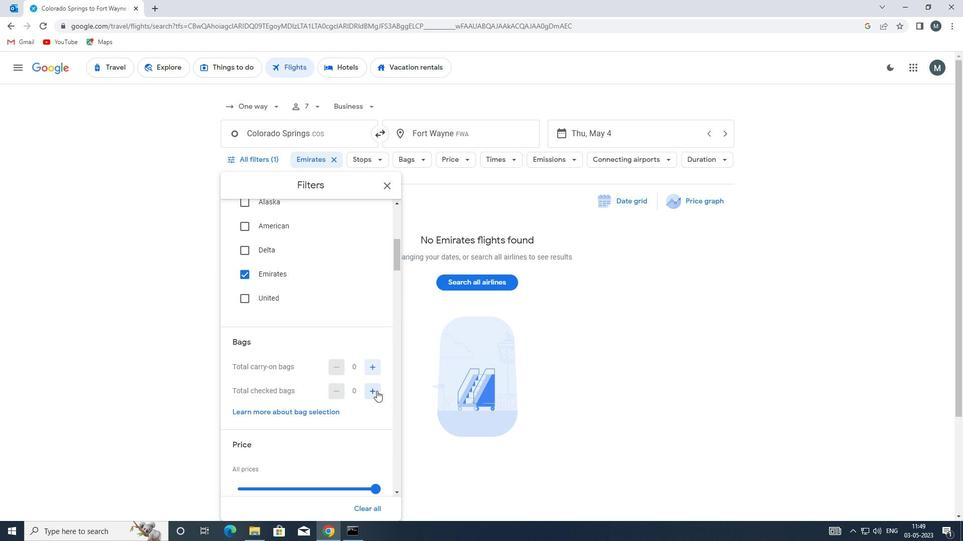 
Action: Mouse pressed left at (376, 391)
Screenshot: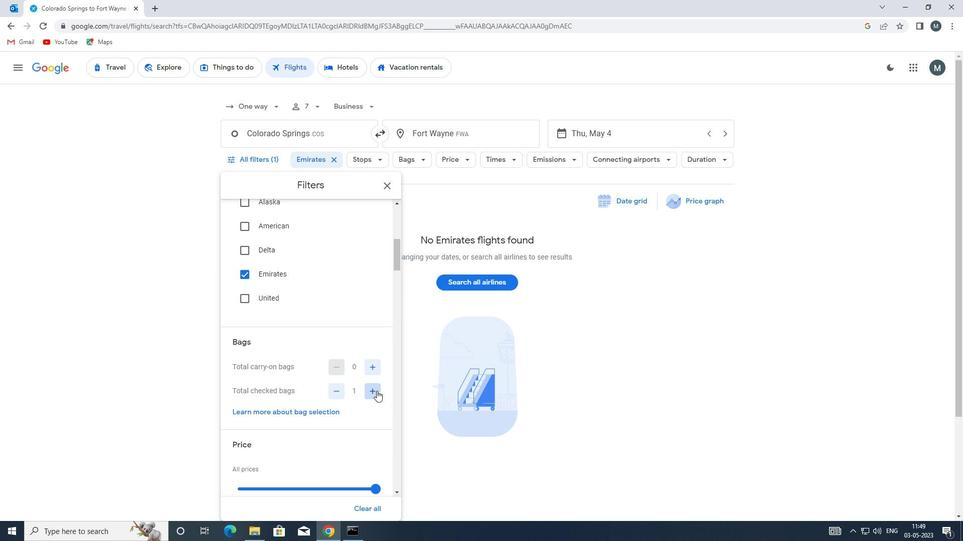 
Action: Mouse pressed left at (376, 391)
Screenshot: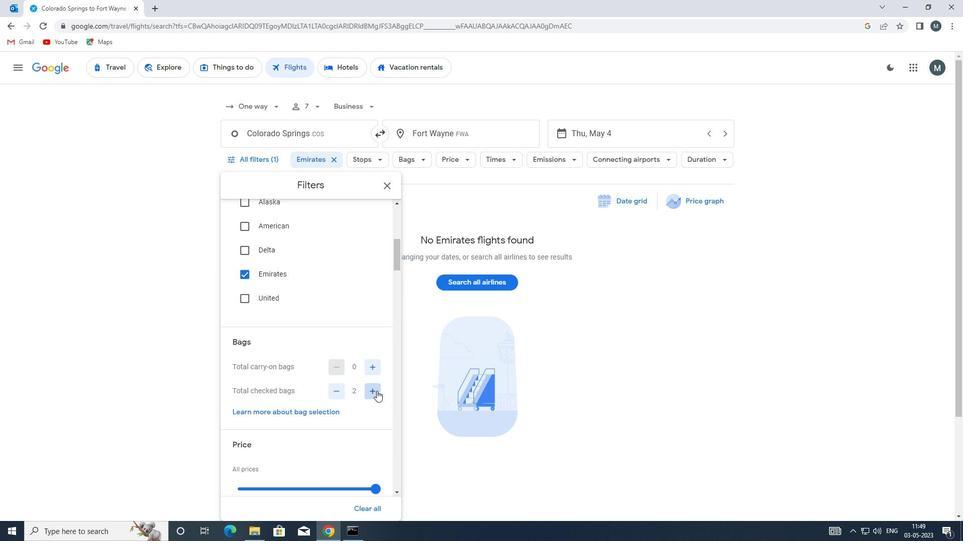 
Action: Mouse pressed left at (376, 391)
Screenshot: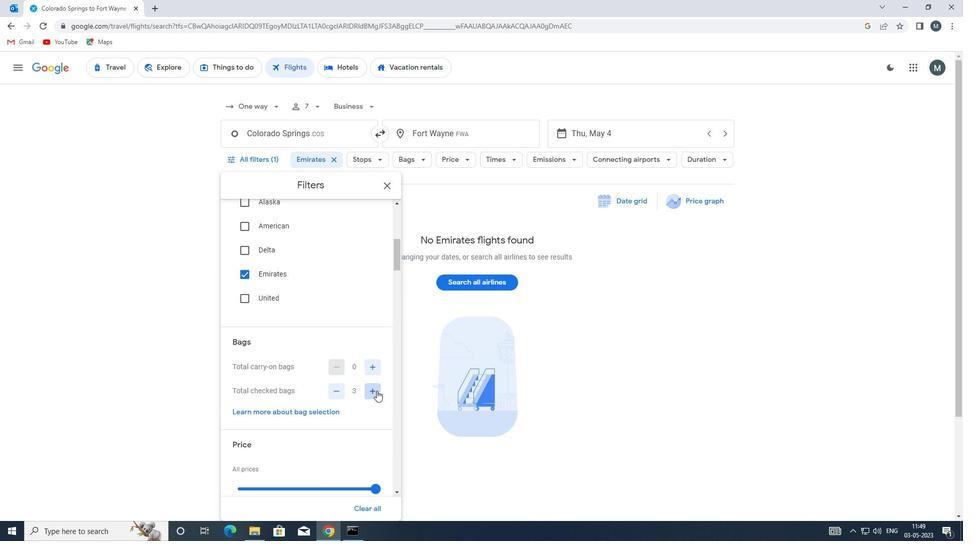 
Action: Mouse pressed left at (376, 391)
Screenshot: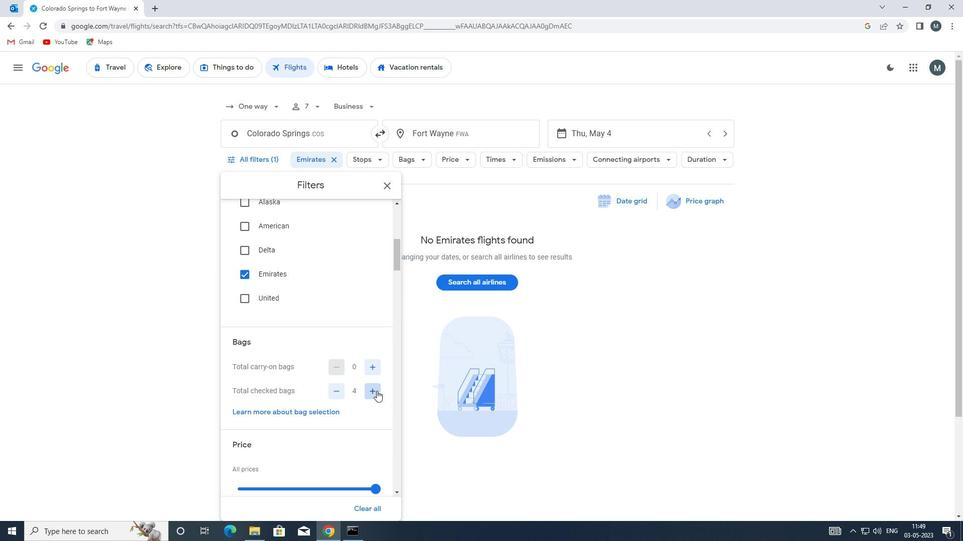 
Action: Mouse pressed left at (376, 391)
Screenshot: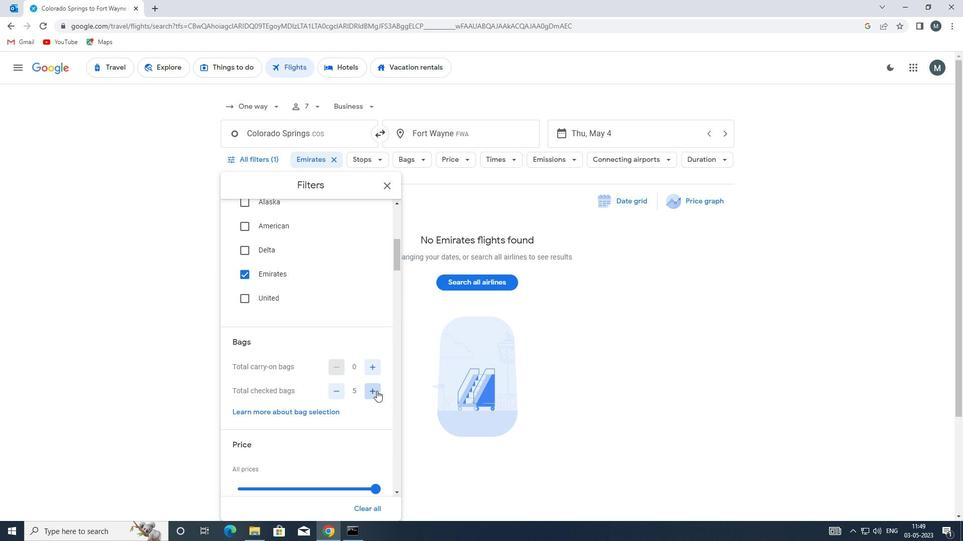 
Action: Mouse pressed left at (376, 391)
Screenshot: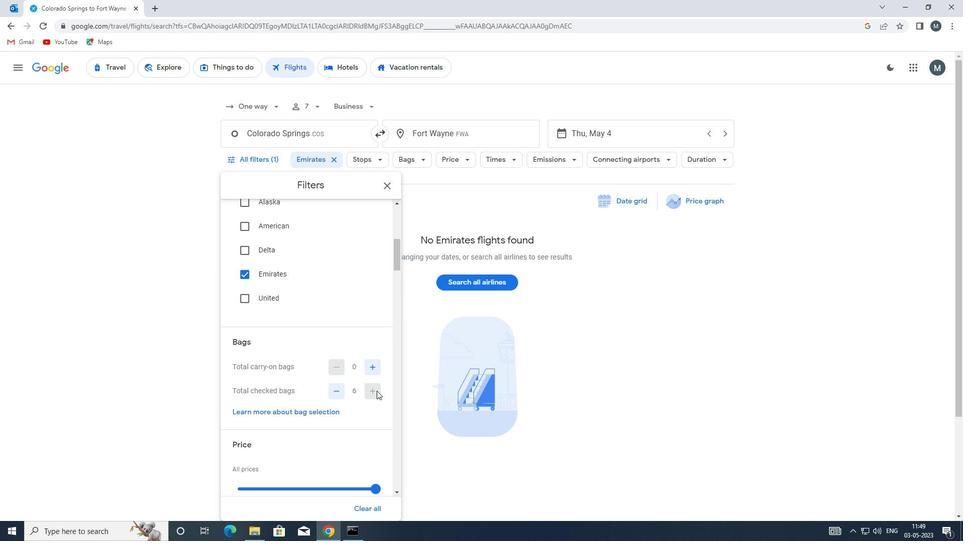 
Action: Mouse moved to (326, 382)
Screenshot: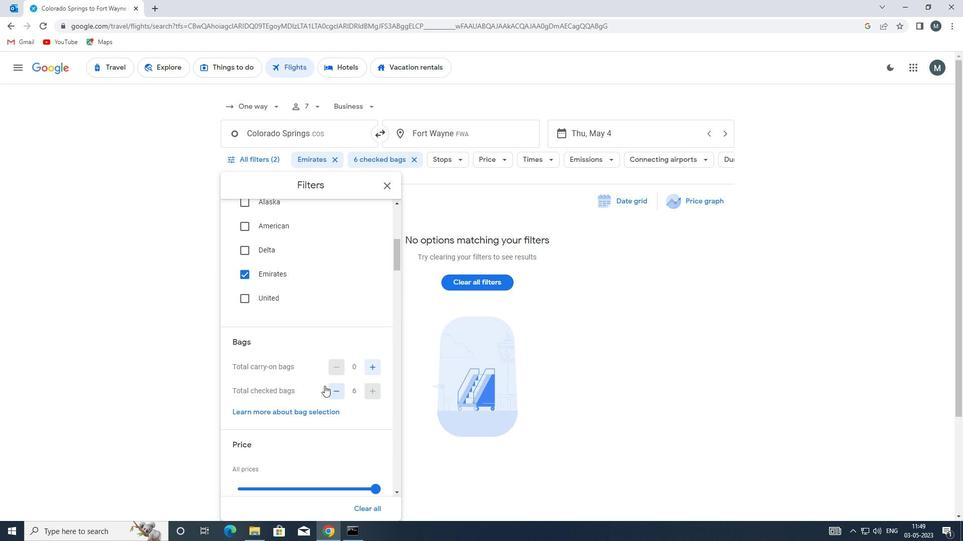 
Action: Mouse scrolled (326, 382) with delta (0, 0)
Screenshot: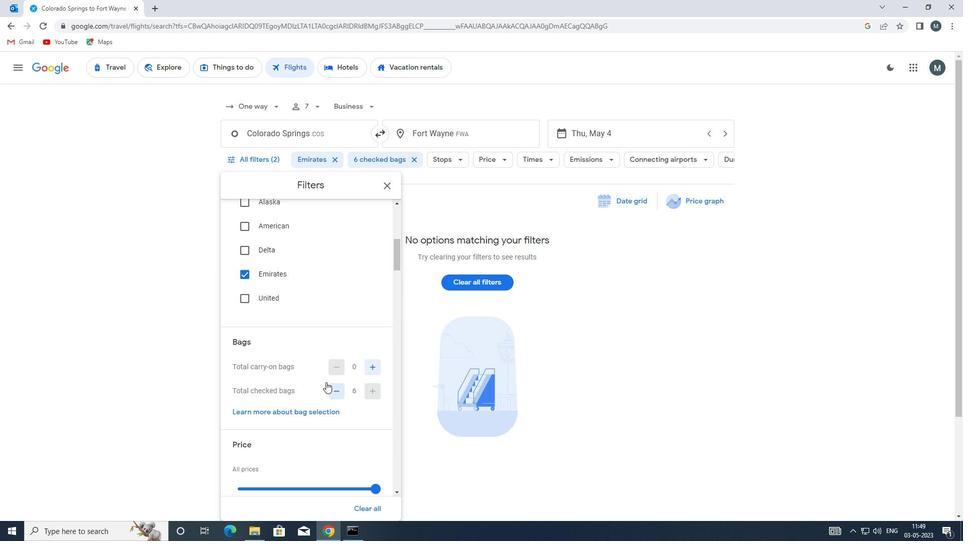 
Action: Mouse moved to (326, 382)
Screenshot: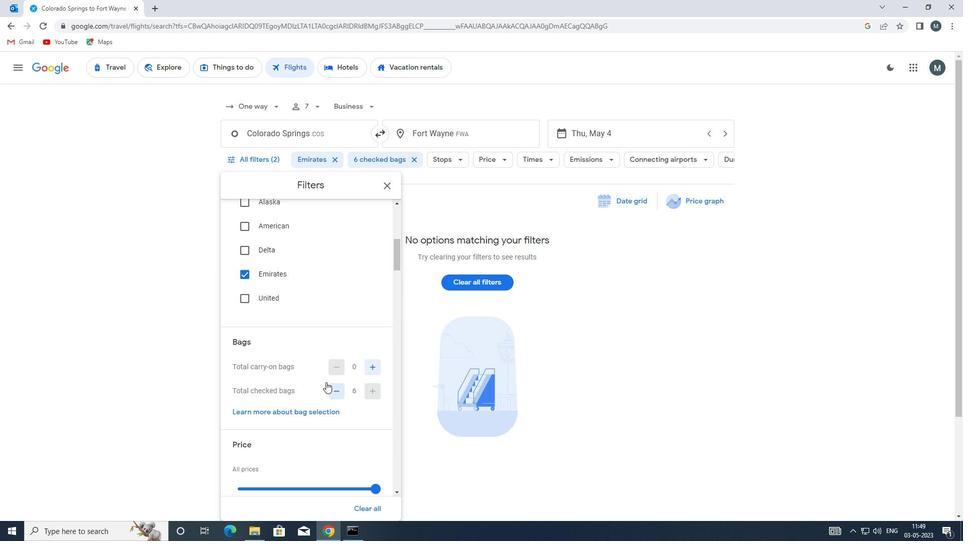 
Action: Mouse scrolled (326, 382) with delta (0, 0)
Screenshot: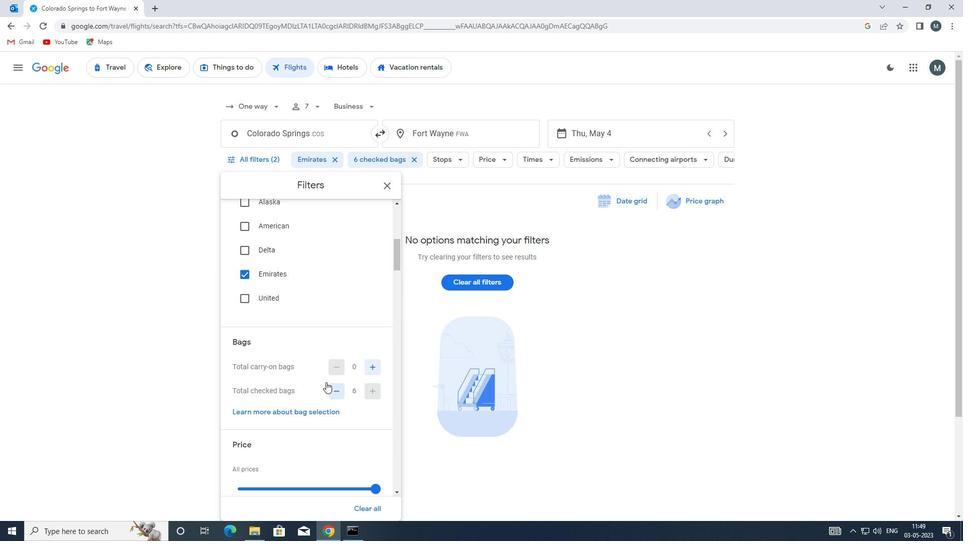 
Action: Mouse moved to (321, 383)
Screenshot: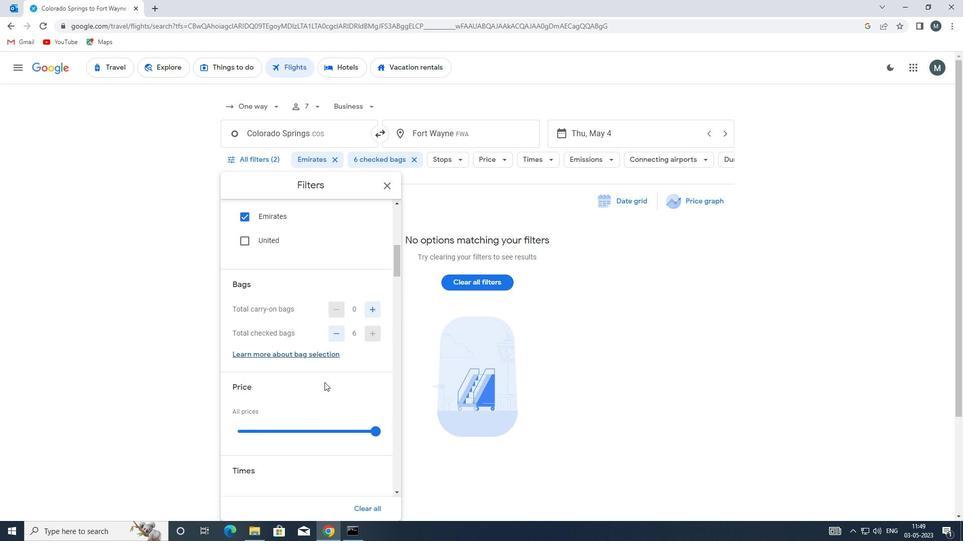 
Action: Mouse scrolled (321, 382) with delta (0, 0)
Screenshot: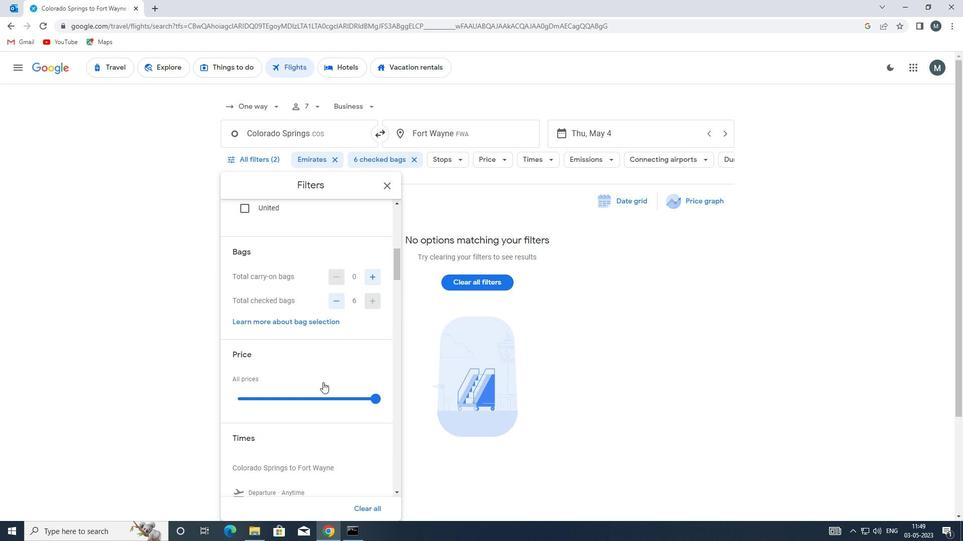 
Action: Mouse moved to (311, 339)
Screenshot: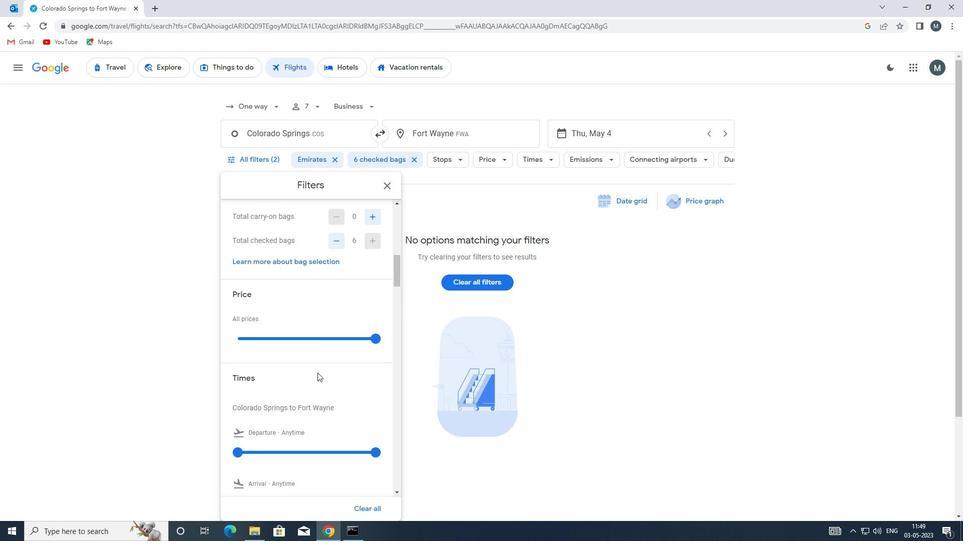 
Action: Mouse pressed left at (311, 339)
Screenshot: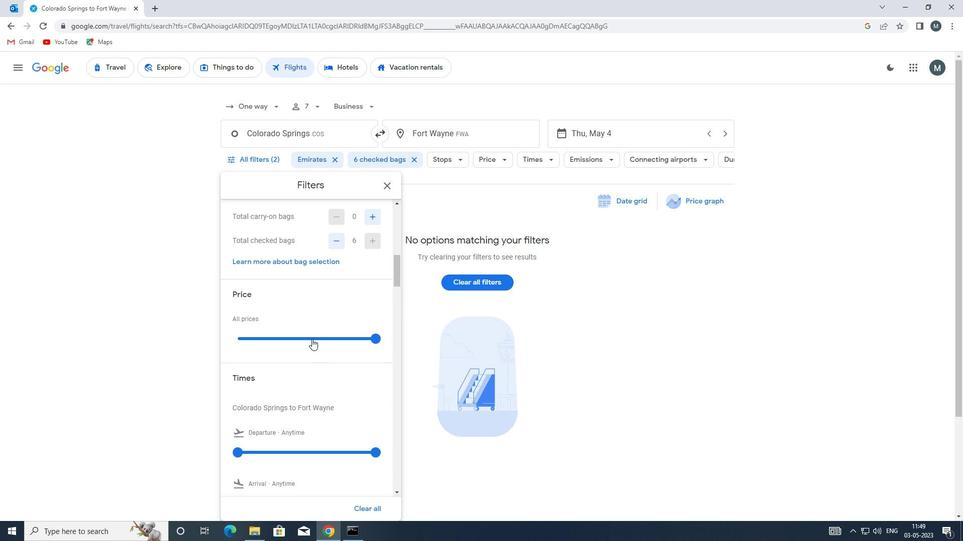 
Action: Mouse moved to (310, 338)
Screenshot: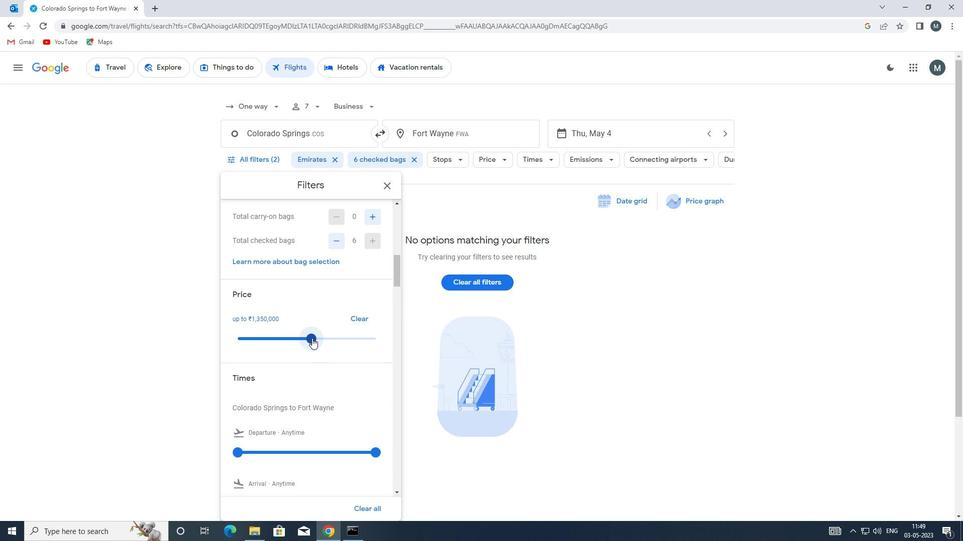 
Action: Mouse pressed left at (310, 338)
Screenshot: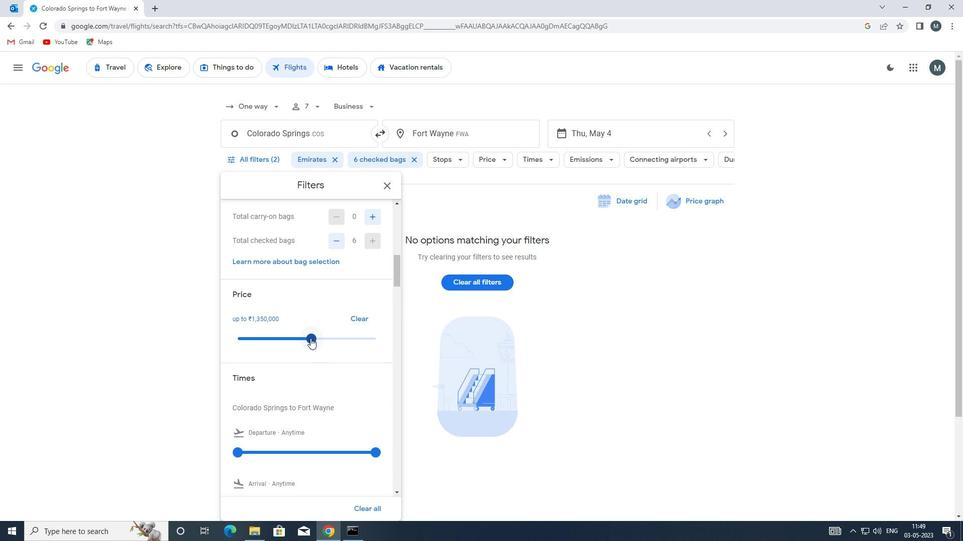 
Action: Mouse moved to (274, 330)
Screenshot: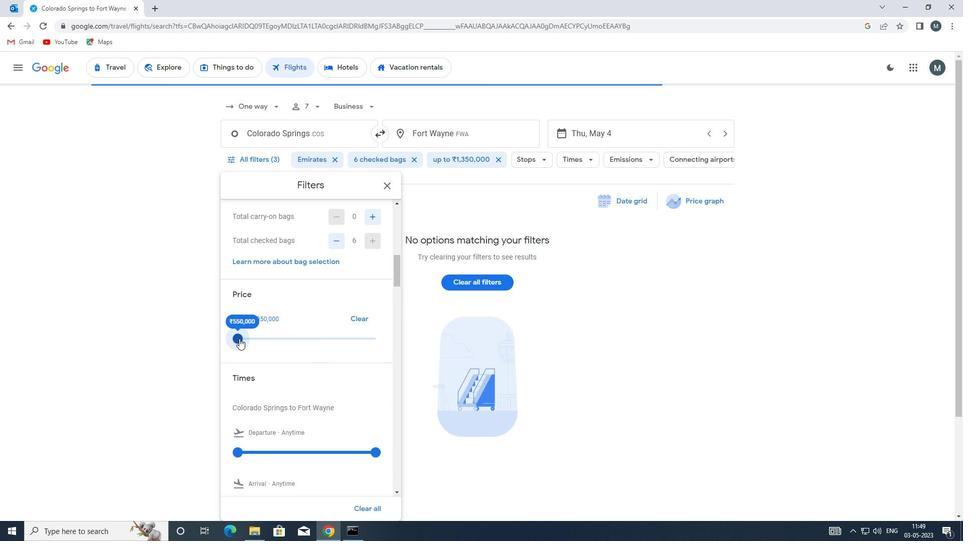 
Action: Mouse scrolled (274, 330) with delta (0, 0)
Screenshot: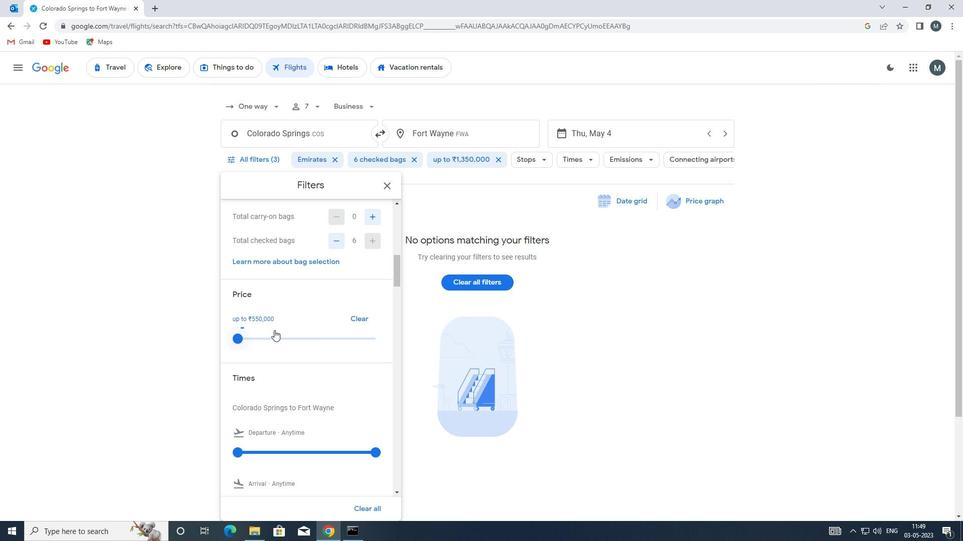 
Action: Mouse scrolled (274, 330) with delta (0, 0)
Screenshot: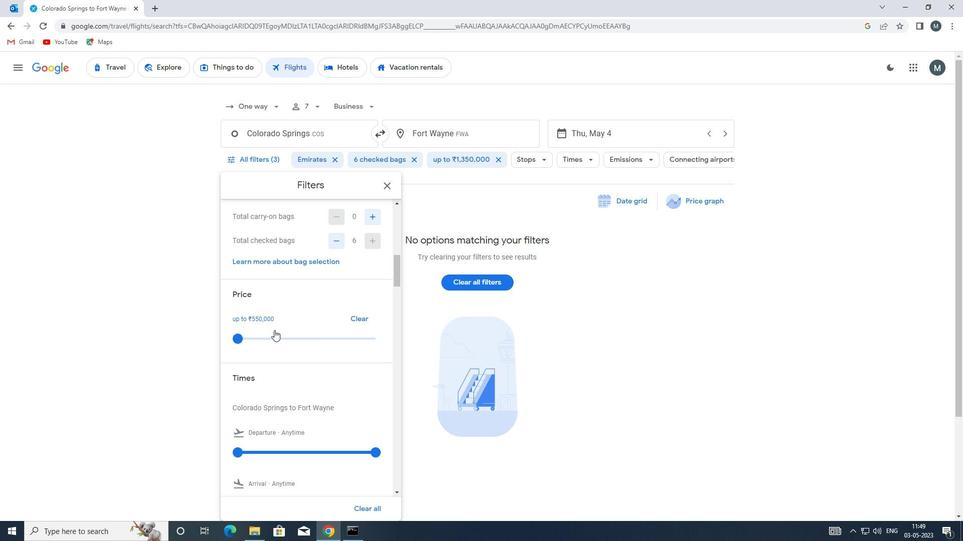 
Action: Mouse moved to (305, 318)
Screenshot: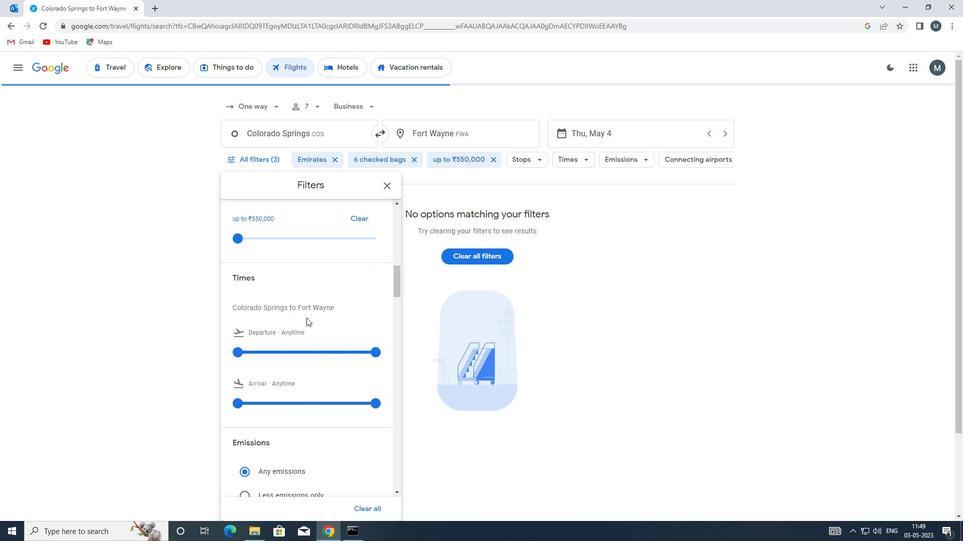 
Action: Mouse scrolled (305, 317) with delta (0, 0)
Screenshot: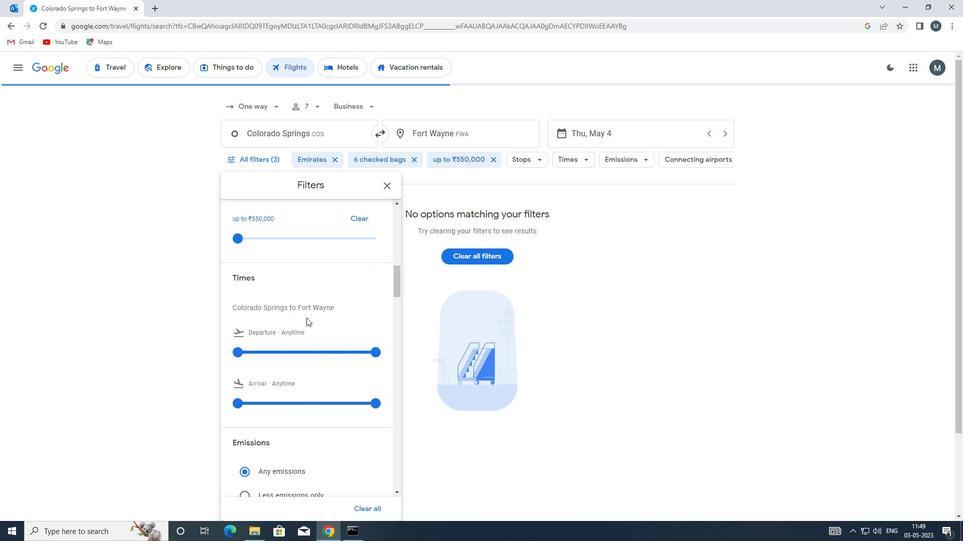 
Action: Mouse moved to (243, 302)
Screenshot: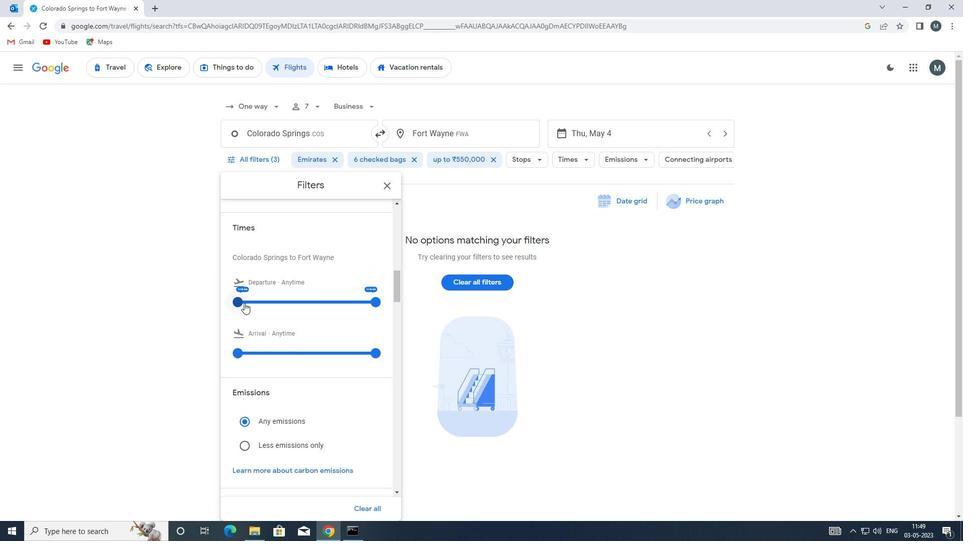 
Action: Mouse pressed left at (243, 302)
Screenshot: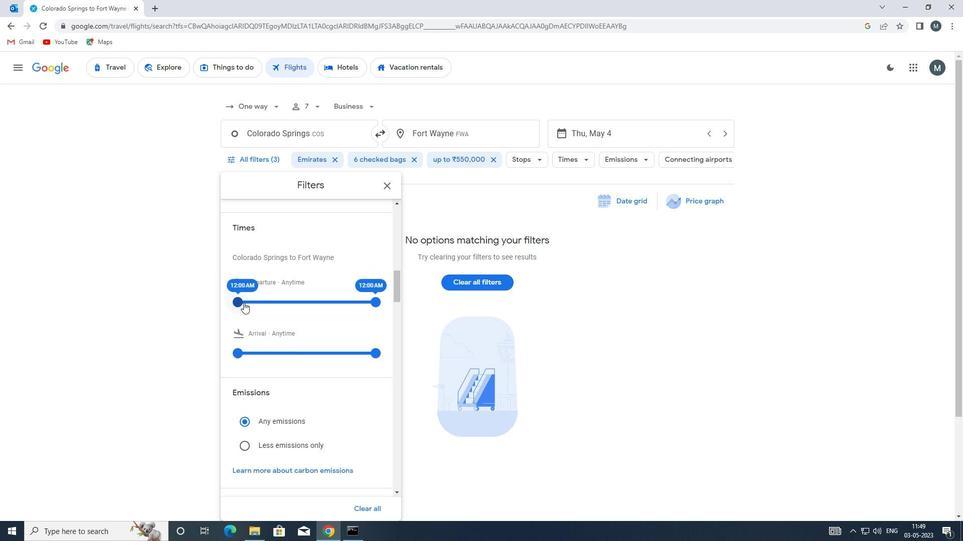 
Action: Mouse moved to (376, 299)
Screenshot: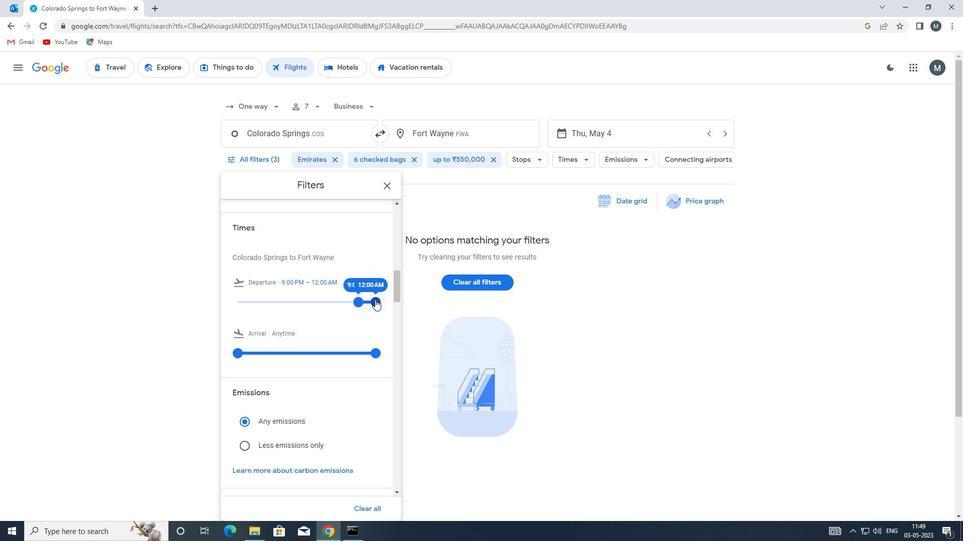 
Action: Mouse pressed left at (376, 299)
Screenshot: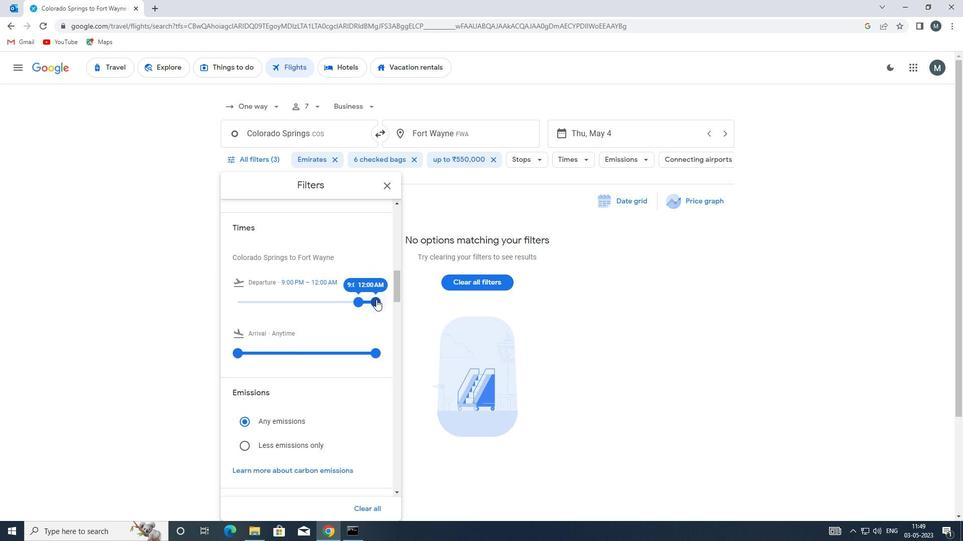 
Action: Mouse moved to (357, 301)
Screenshot: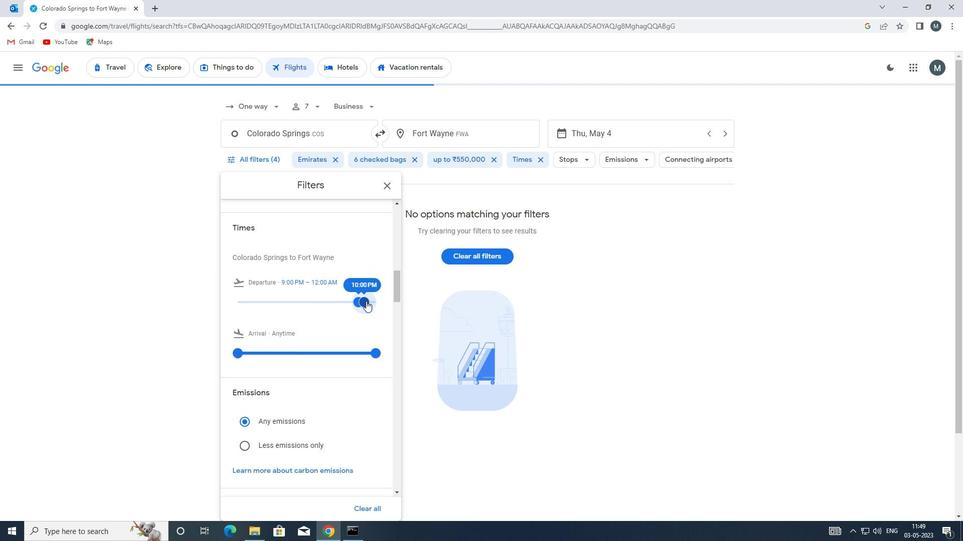 
Action: Mouse scrolled (357, 301) with delta (0, 0)
Screenshot: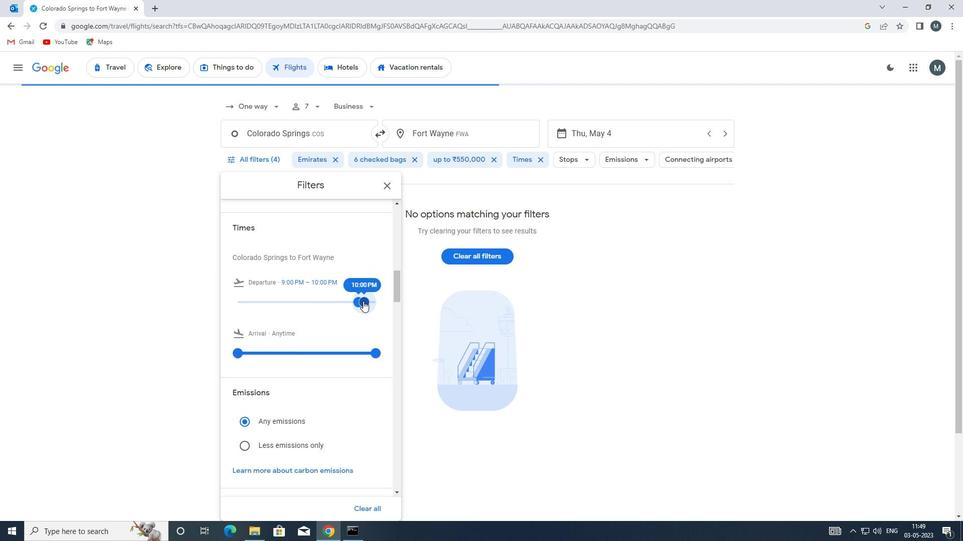 
Action: Mouse moved to (356, 302)
Screenshot: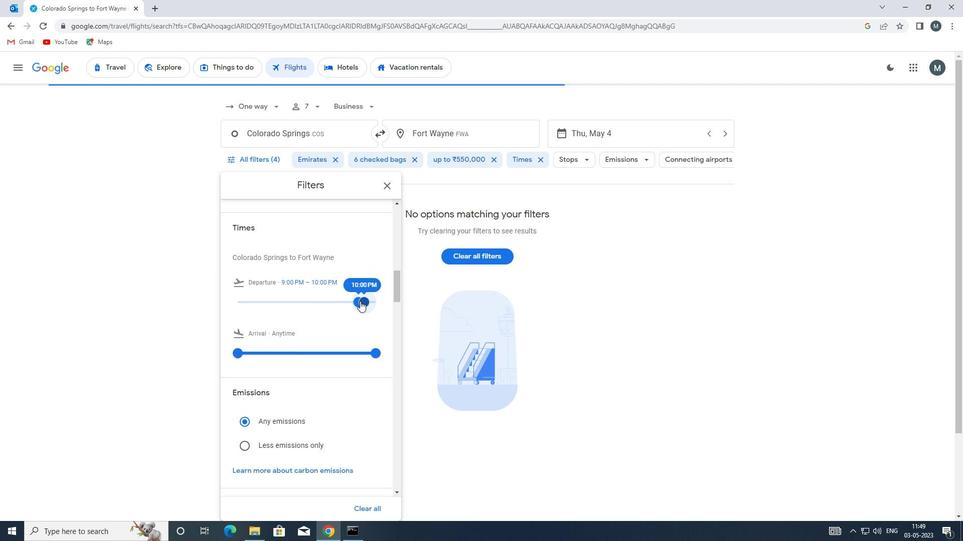 
Action: Mouse scrolled (356, 301) with delta (0, 0)
Screenshot: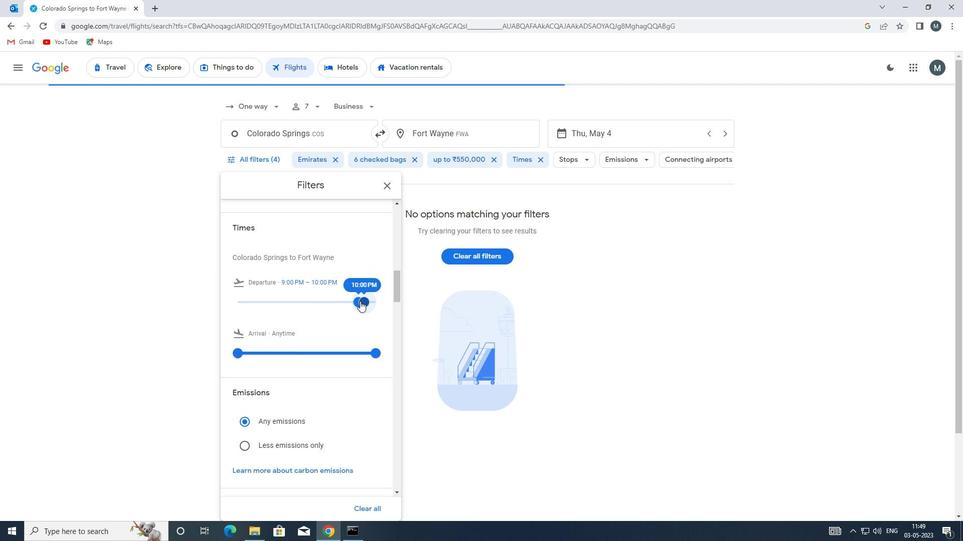 
Action: Mouse moved to (390, 185)
Screenshot: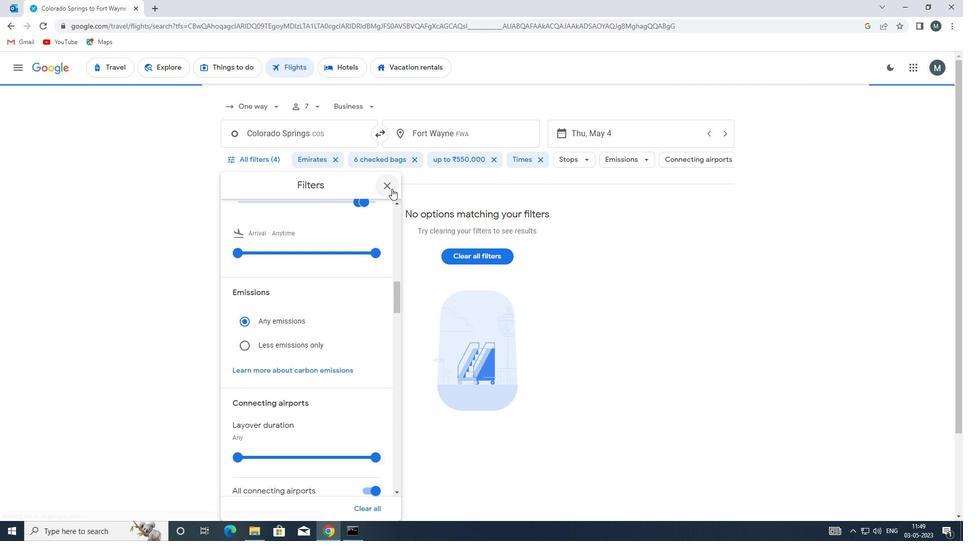 
Action: Mouse pressed left at (390, 185)
Screenshot: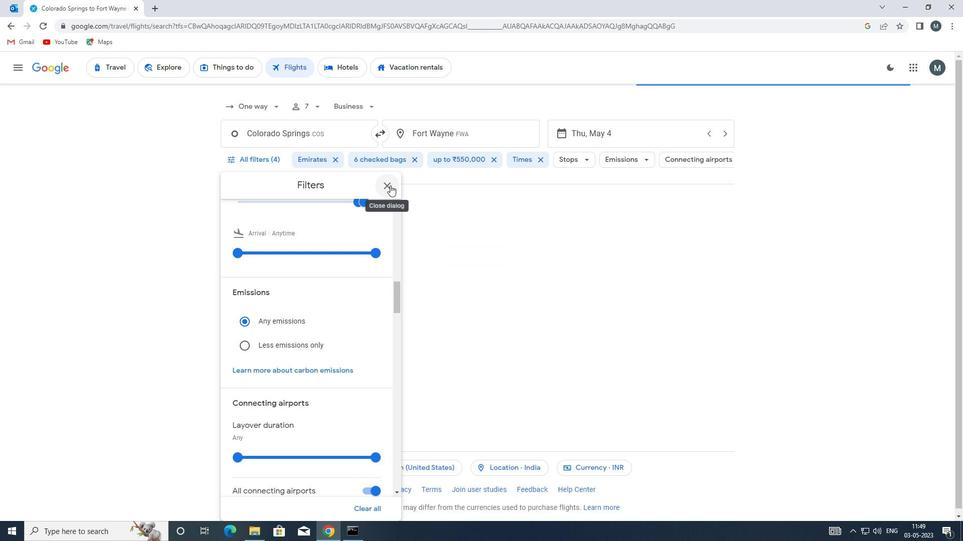 
